 Task: In the Contact  CarterEllie@iko.com, Create email and send with subject: 'We're Thrilled to Welcome You ', and with mail content 'Greetings,_x000D_
We're thrilled to introduce you to an exciting opportunity that will transform your industry. Get ready for a journey of innovation and success!_x000D_
Warm Regards', attach the document: Proposal.doc and insert image: visitingcard.jpg. Below Warm Regards, write Linkedin and insert the URL: 'in.linkedin.com'. Mark checkbox to create task to follow up : In 3 business days . Logged in from softage.1@softage.net
Action: Mouse moved to (91, 62)
Screenshot: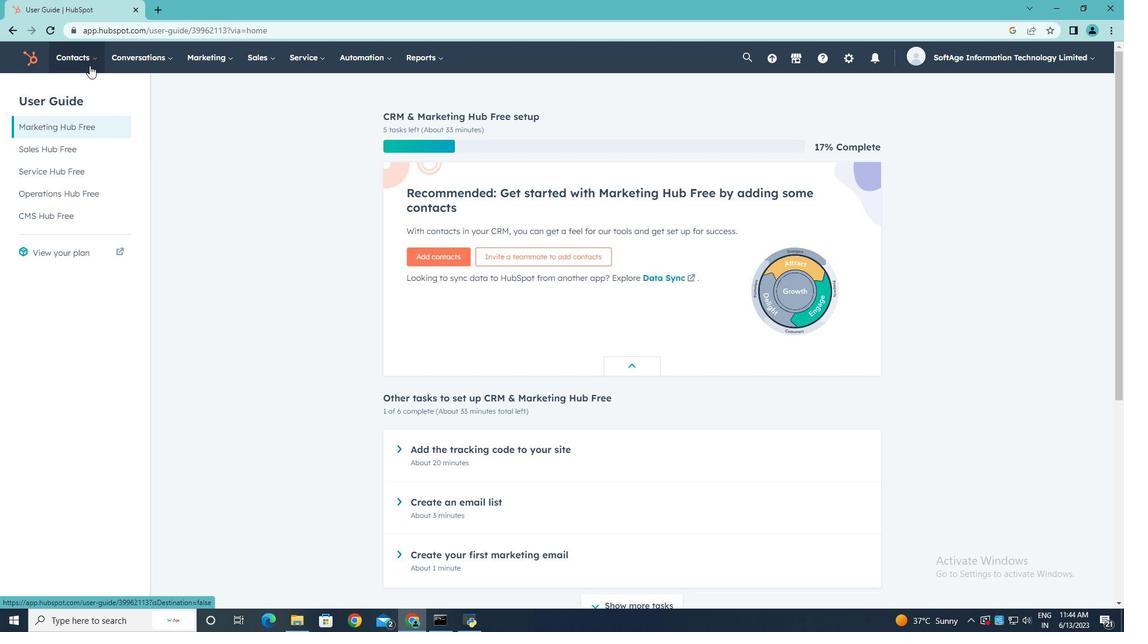 
Action: Mouse pressed left at (91, 62)
Screenshot: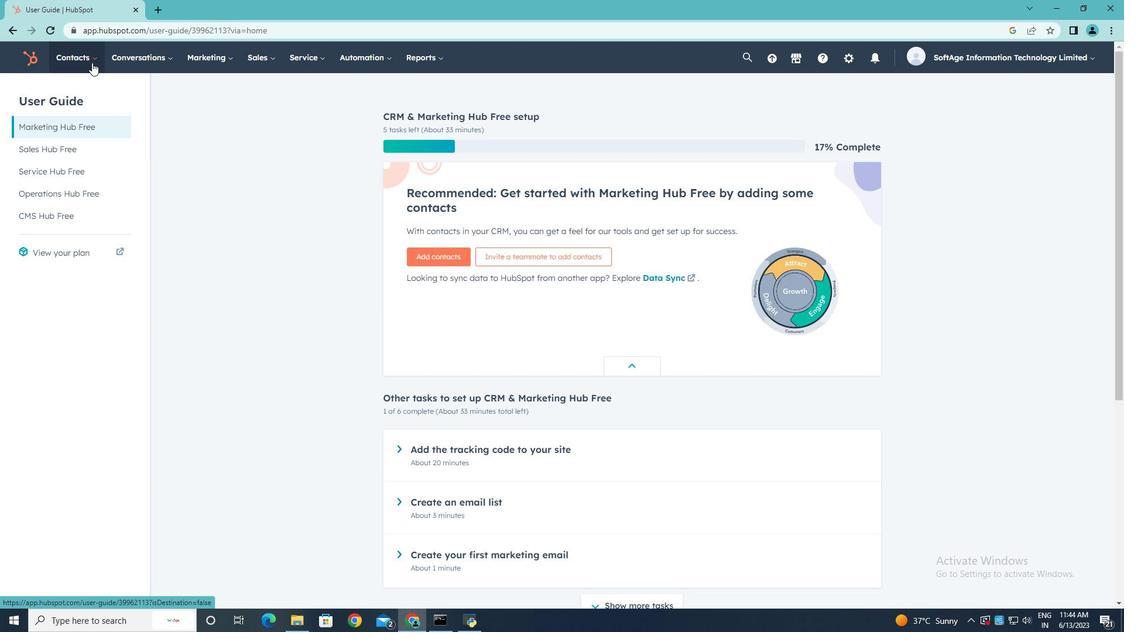 
Action: Mouse moved to (82, 95)
Screenshot: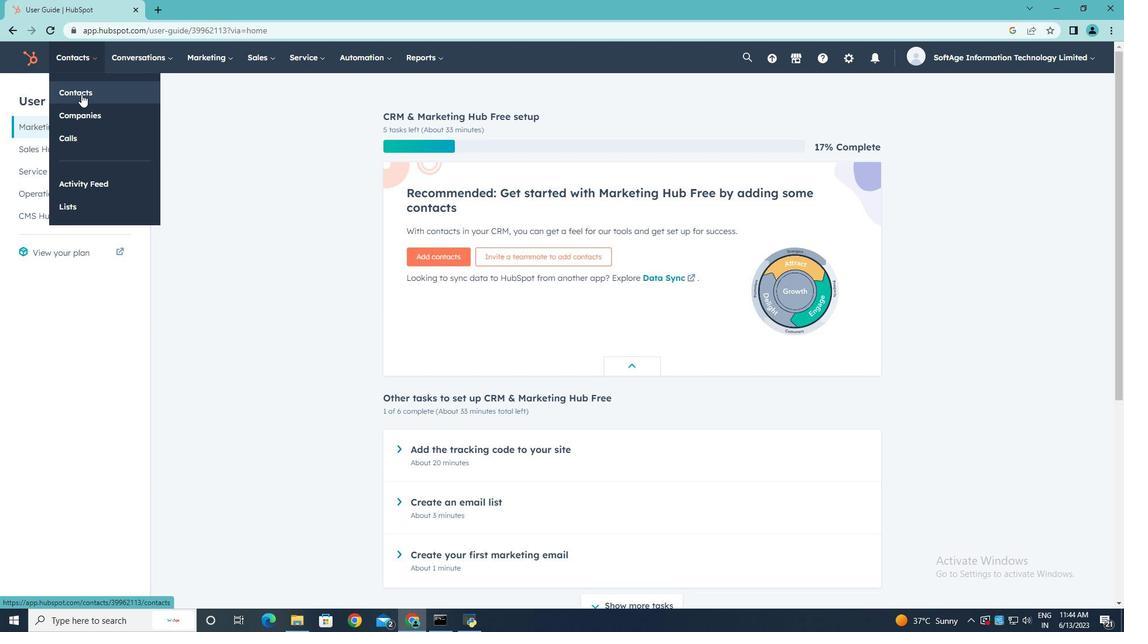 
Action: Mouse pressed left at (82, 95)
Screenshot: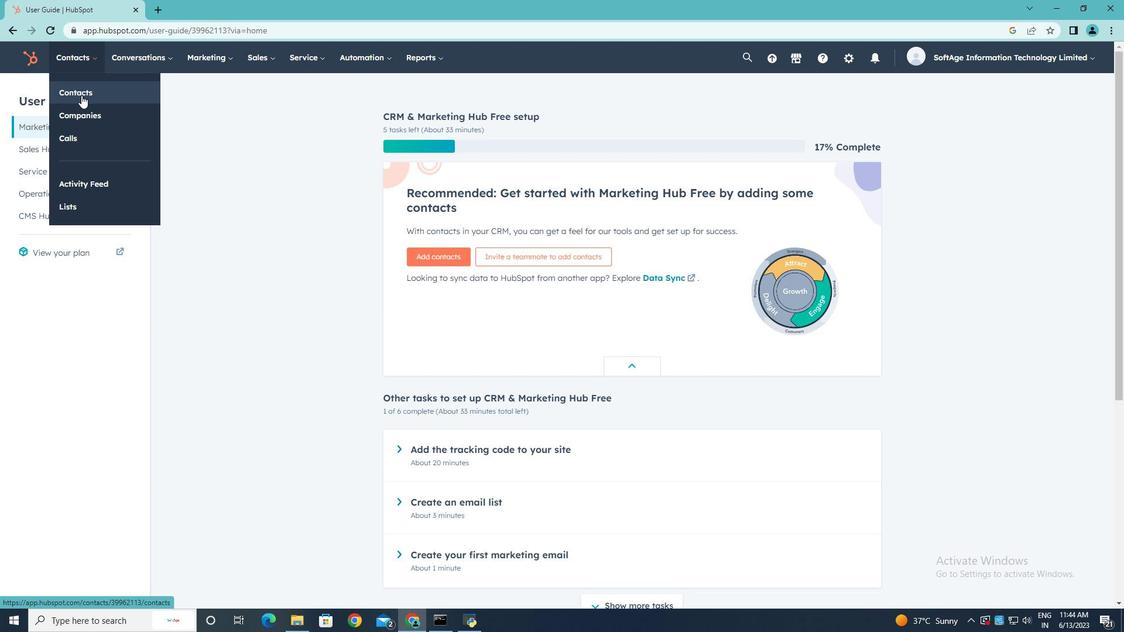 
Action: Mouse moved to (87, 192)
Screenshot: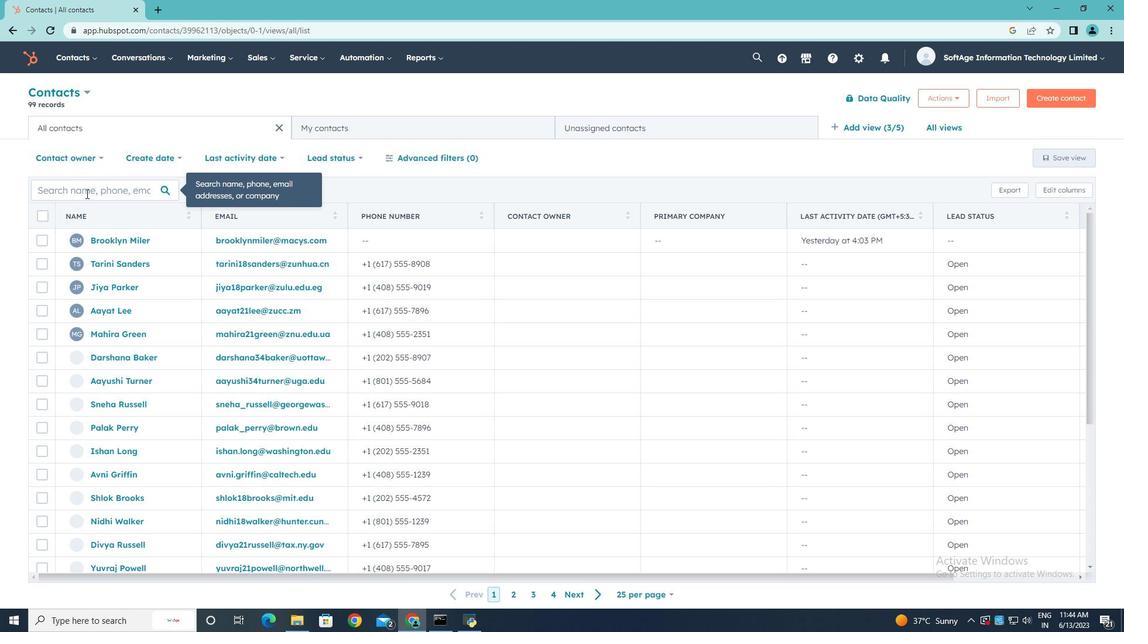 
Action: Mouse pressed left at (87, 192)
Screenshot: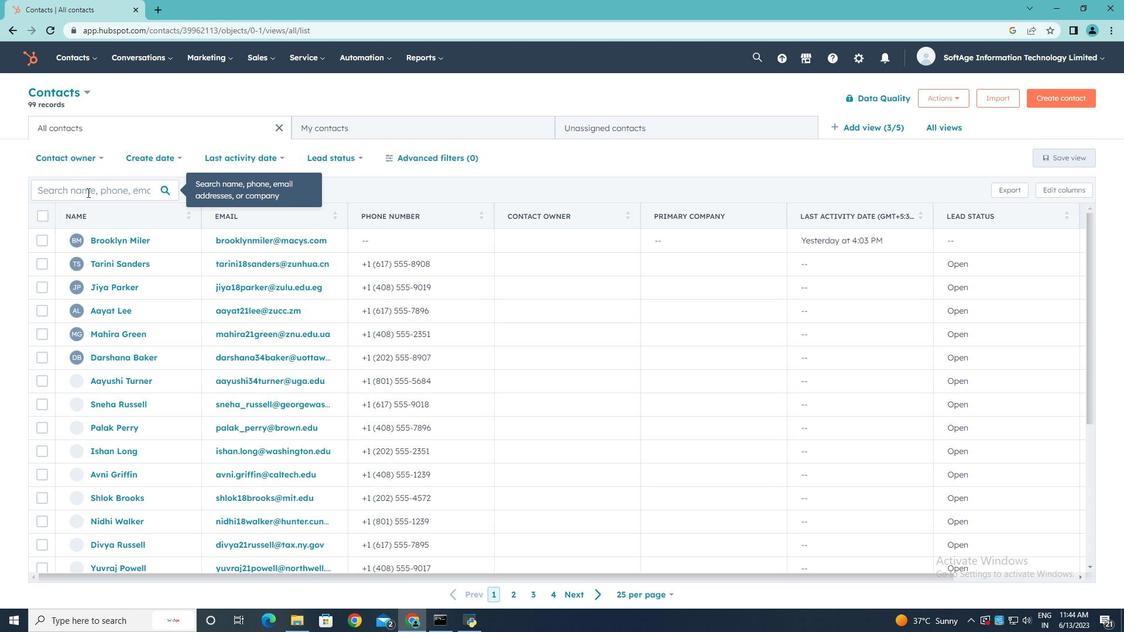 
Action: Key pressed <Key.shift>Cat<Key.backspace>rter<Key.shift><Key.shift><Key.shift><Key.shift><Key.shift>Ellie<Key.shift>@iko.com
Screenshot: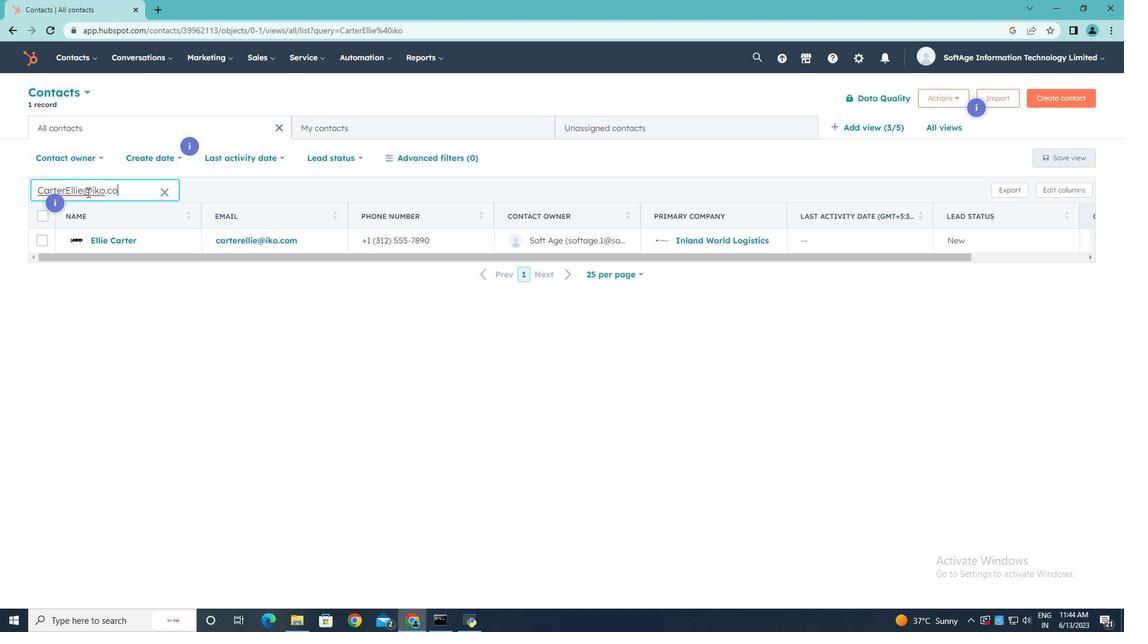 
Action: Mouse moved to (108, 239)
Screenshot: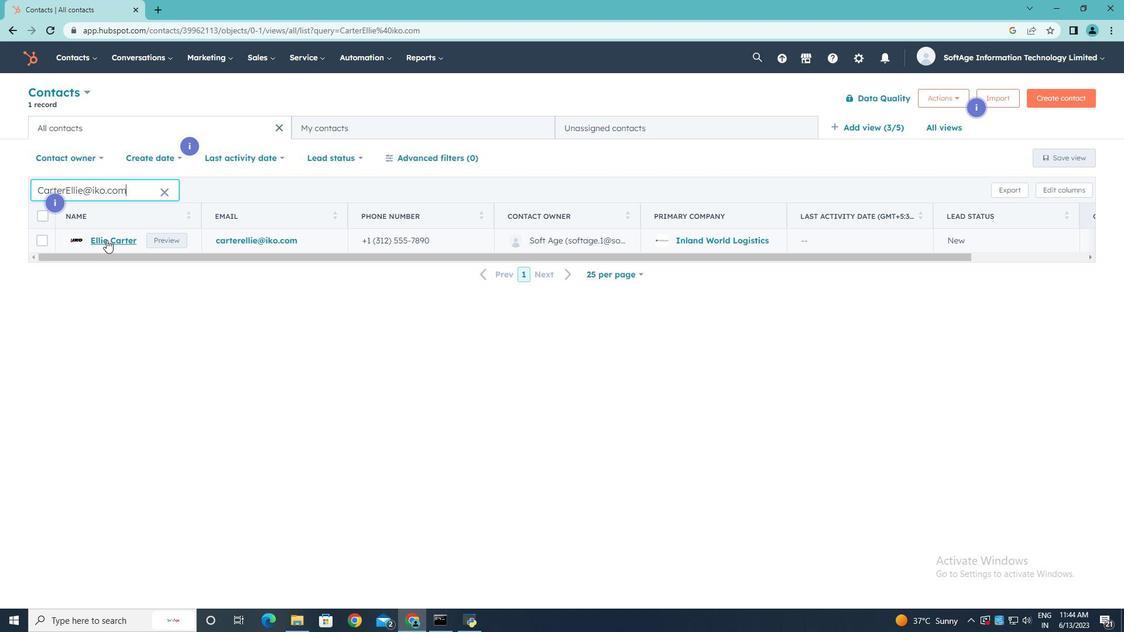 
Action: Mouse pressed left at (108, 239)
Screenshot: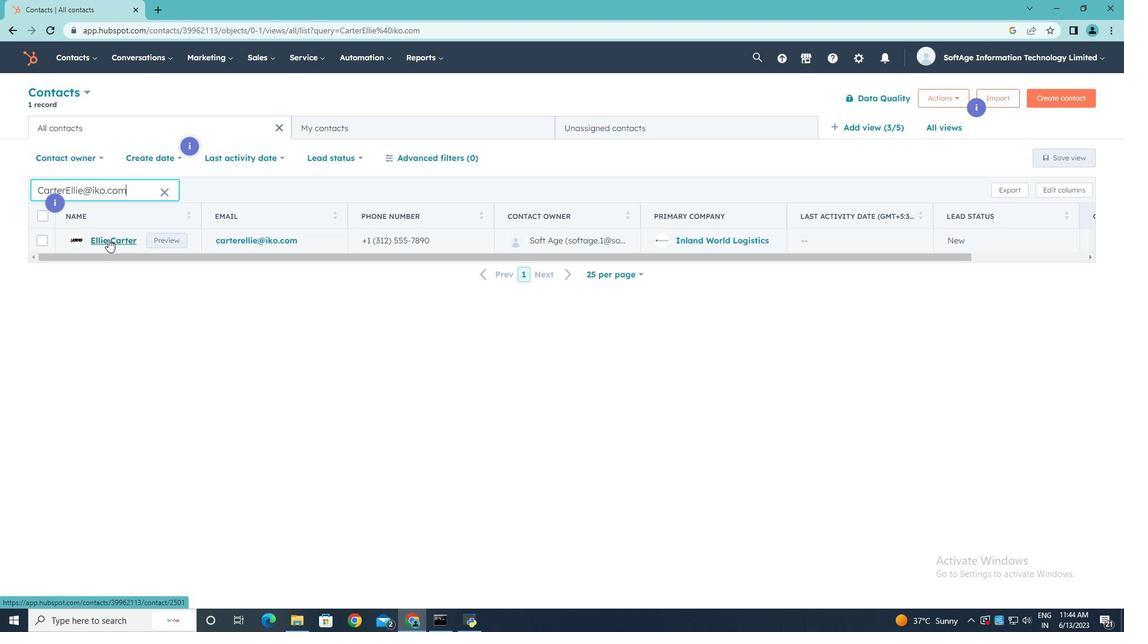 
Action: Mouse pressed left at (108, 239)
Screenshot: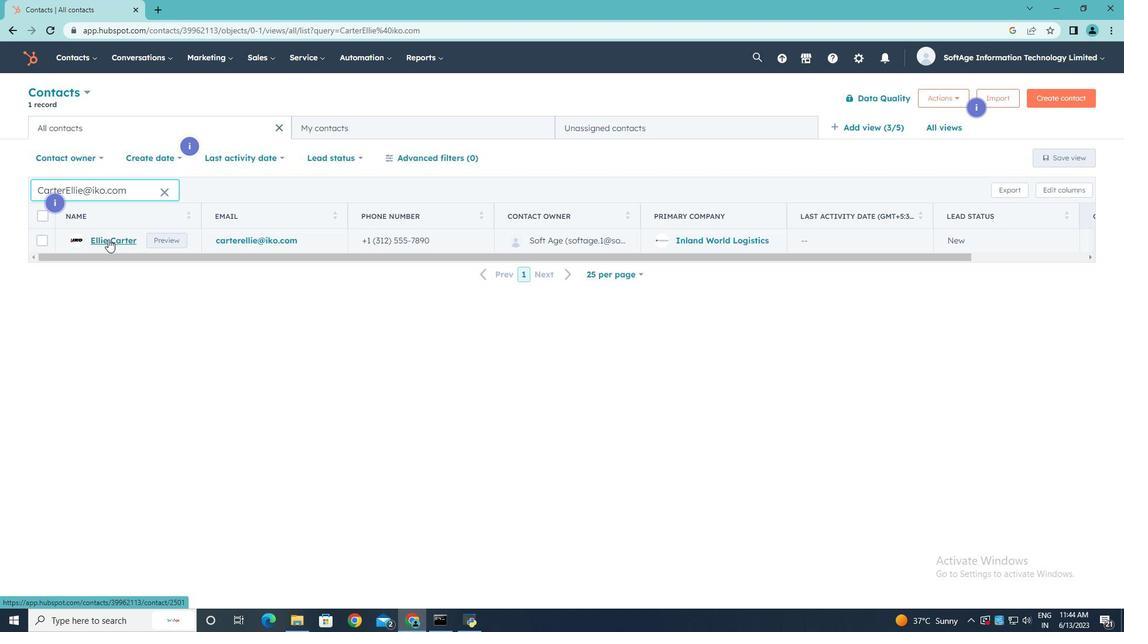 
Action: Mouse moved to (79, 195)
Screenshot: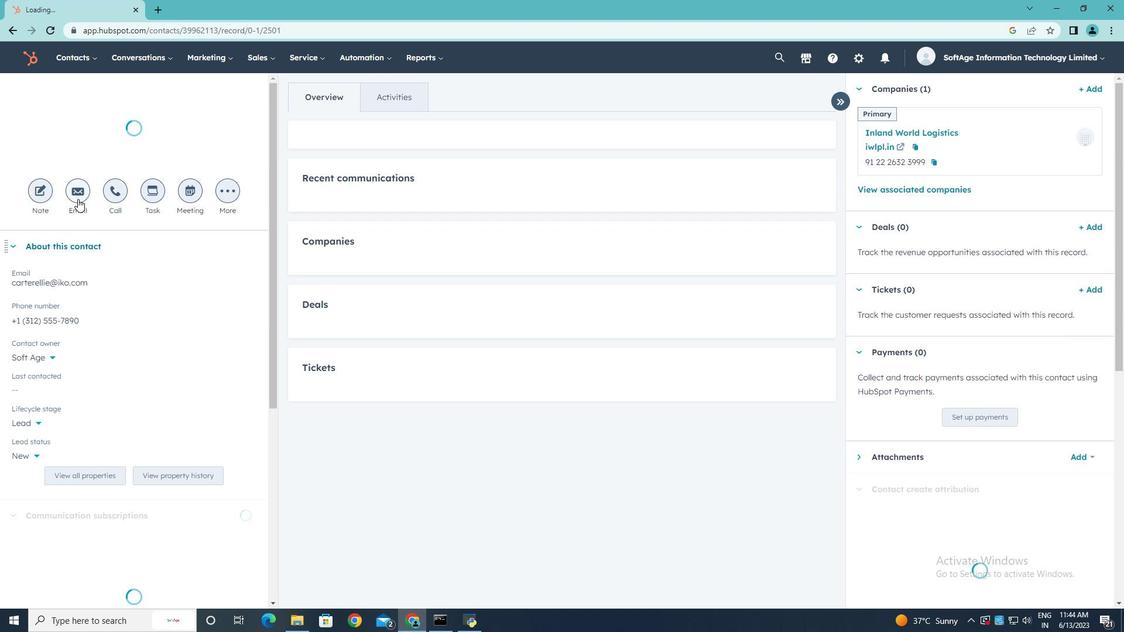 
Action: Mouse pressed left at (79, 195)
Screenshot: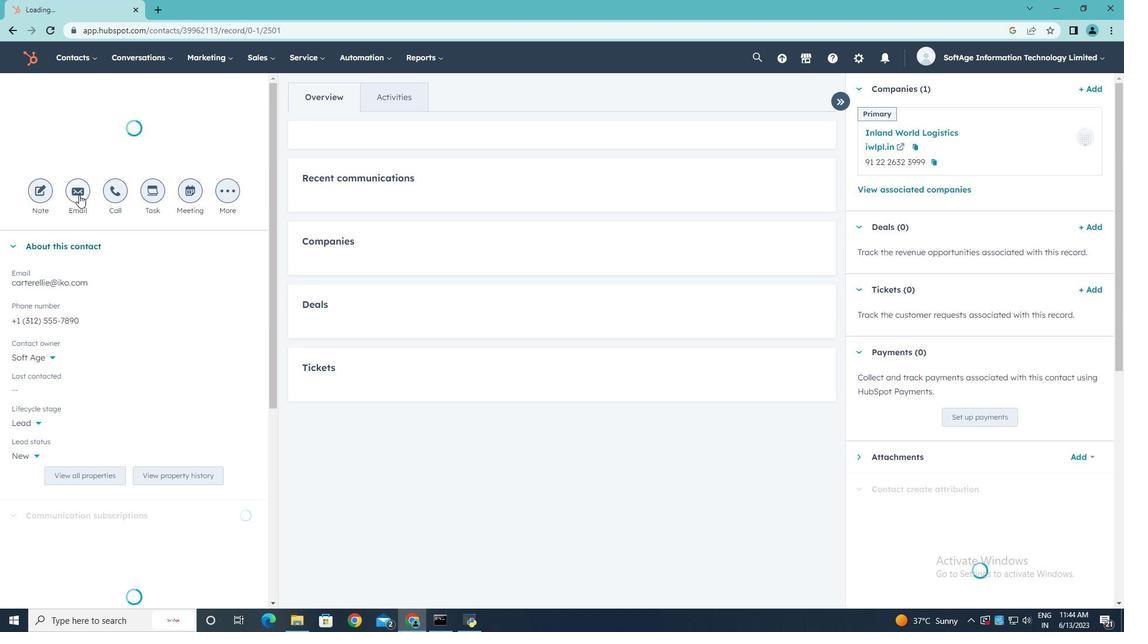 
Action: Key pressed <Key.shift>We're<Key.space><Key.shift>Thrilled<Key.space><Key.shift>to<Key.space><Key.shift>Welcome<Key.space><Key.shift>You<Key.space>
Screenshot: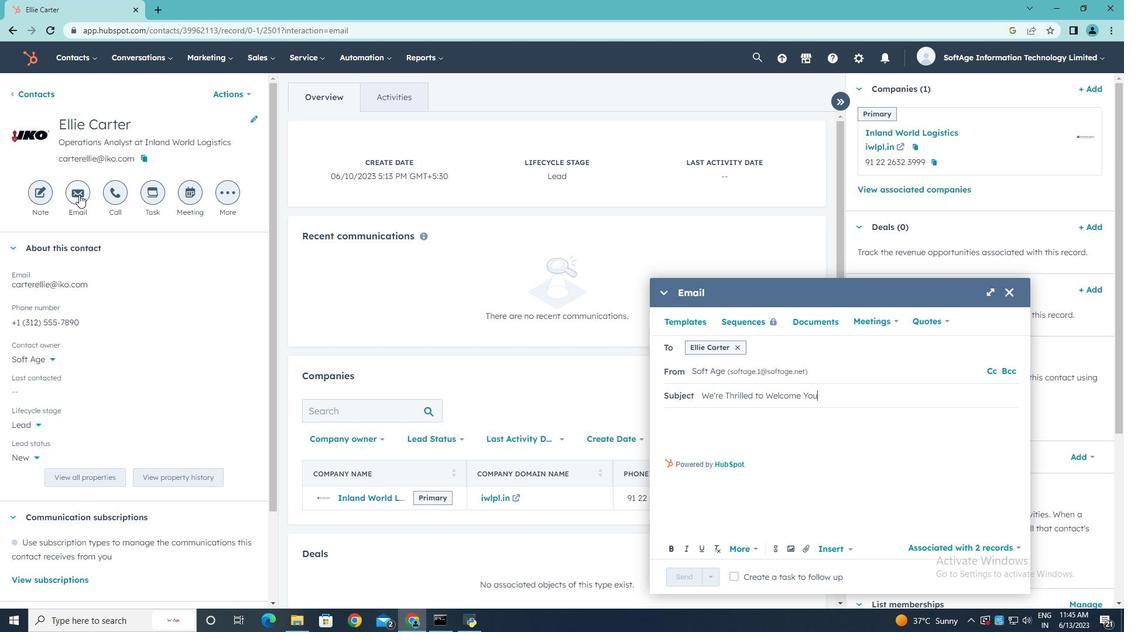 
Action: Mouse moved to (669, 418)
Screenshot: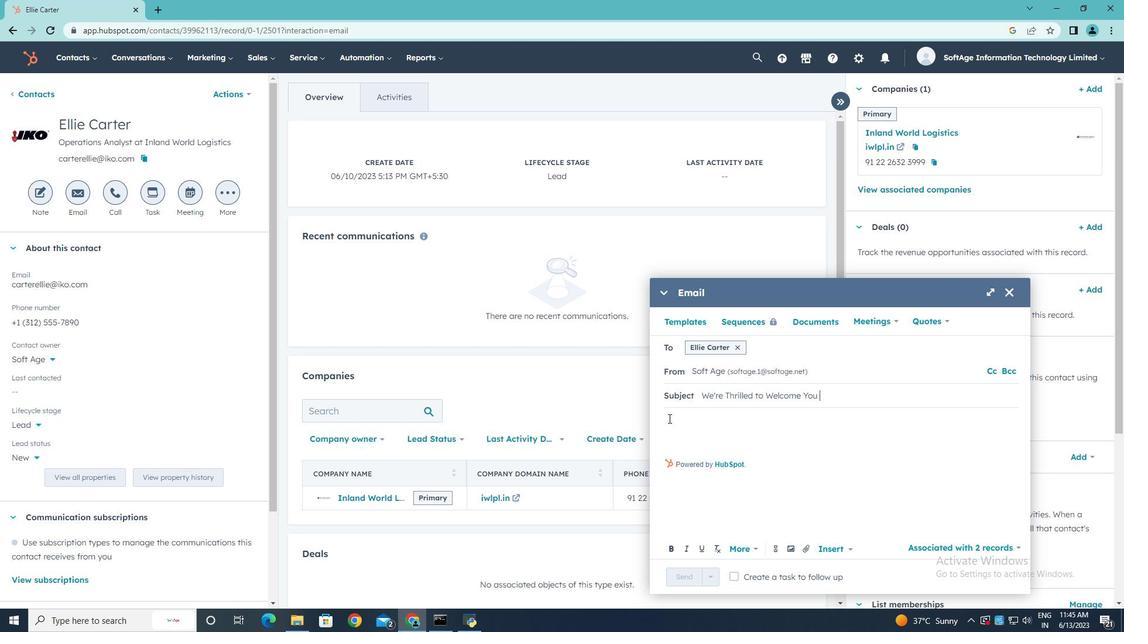 
Action: Mouse pressed left at (669, 418)
Screenshot: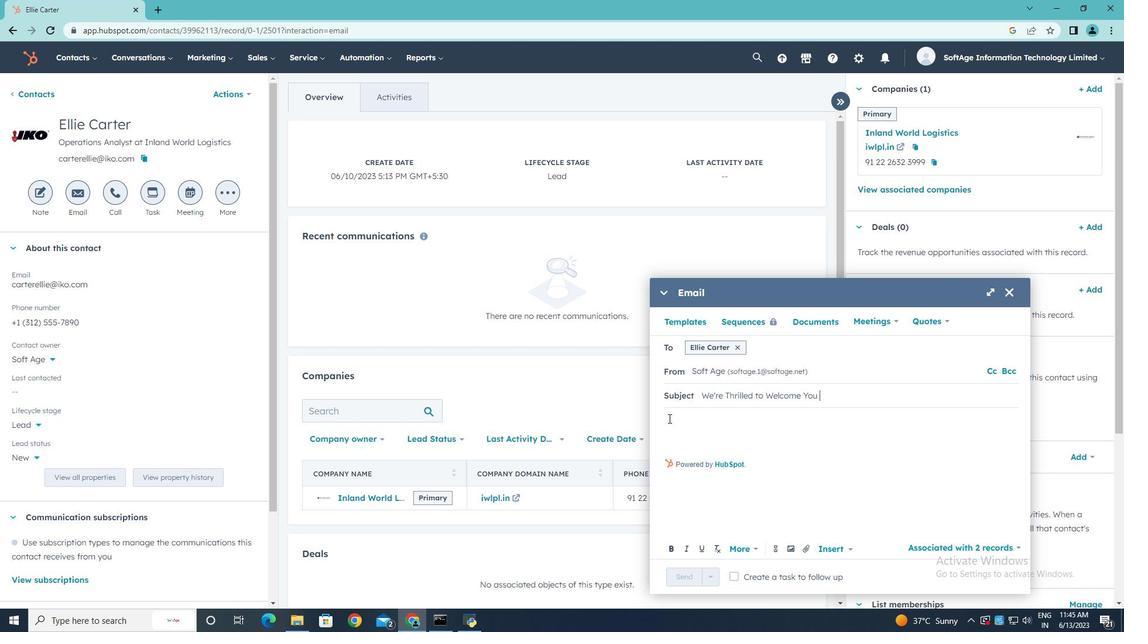 
Action: Mouse moved to (683, 348)
Screenshot: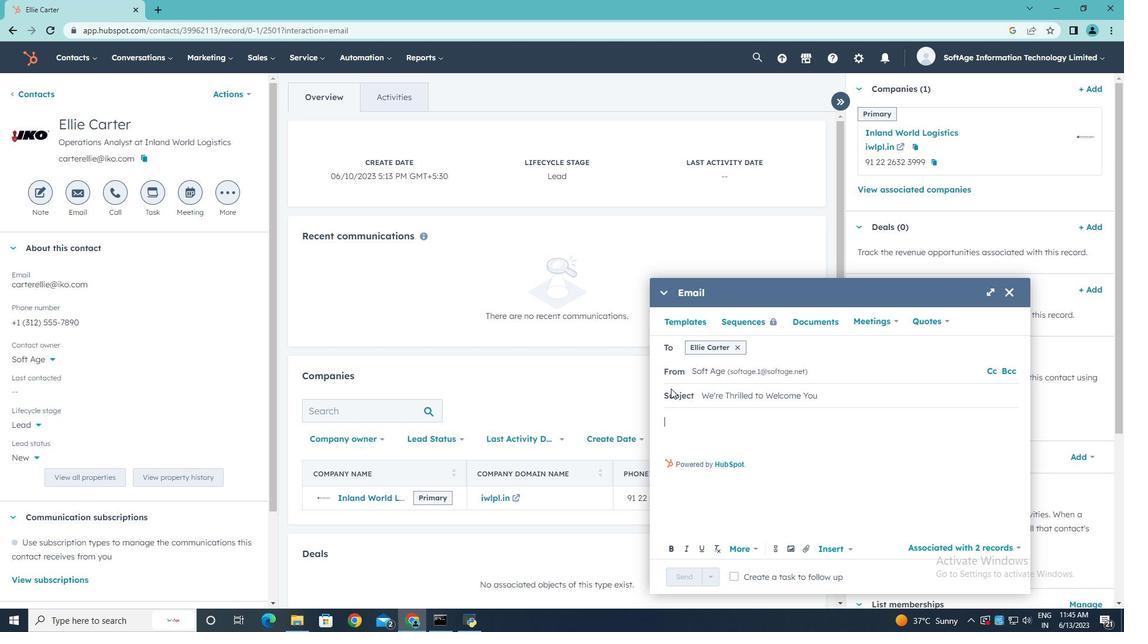 
Action: Key pressed <Key.shift><Key.shift><Key.shift><Key.shift>Greetings,
Screenshot: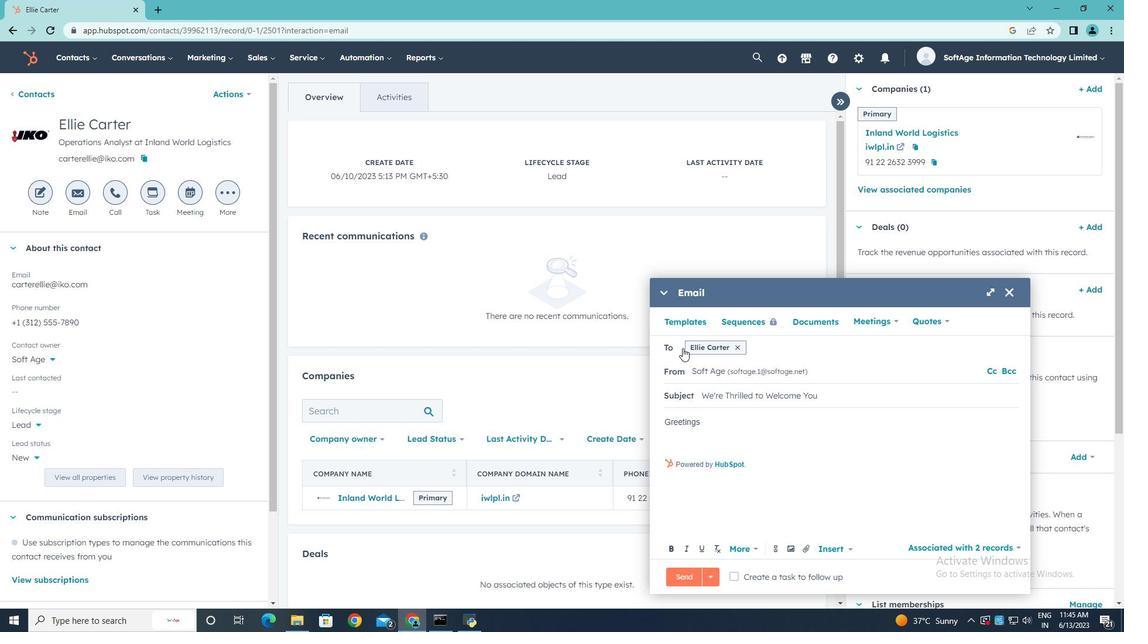 
Action: Mouse moved to (670, 435)
Screenshot: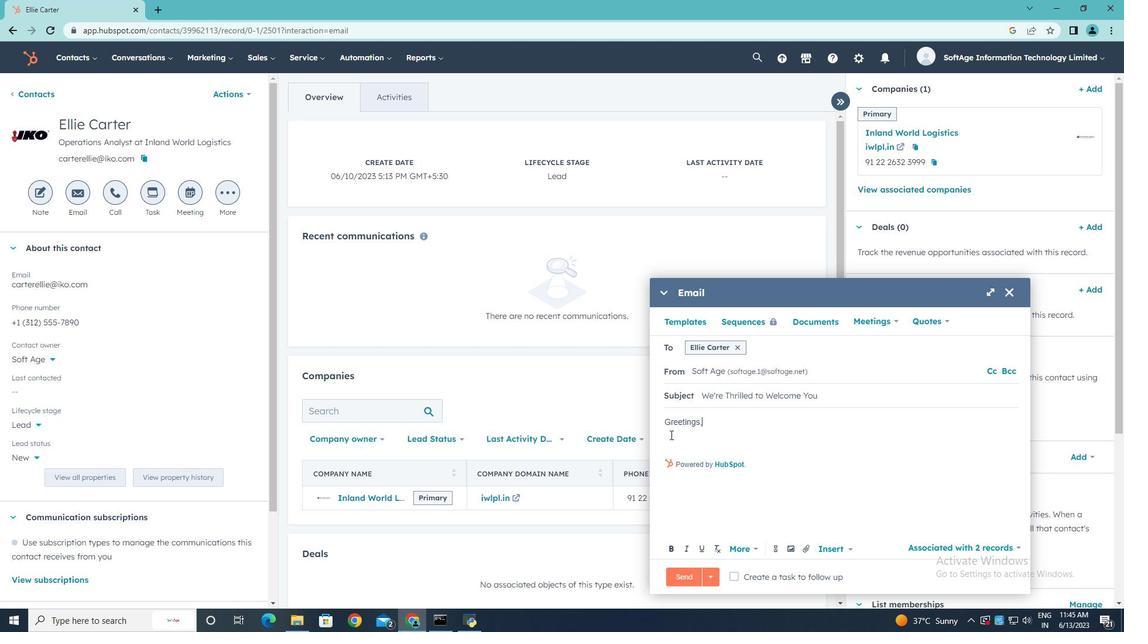 
Action: Mouse pressed left at (670, 435)
Screenshot: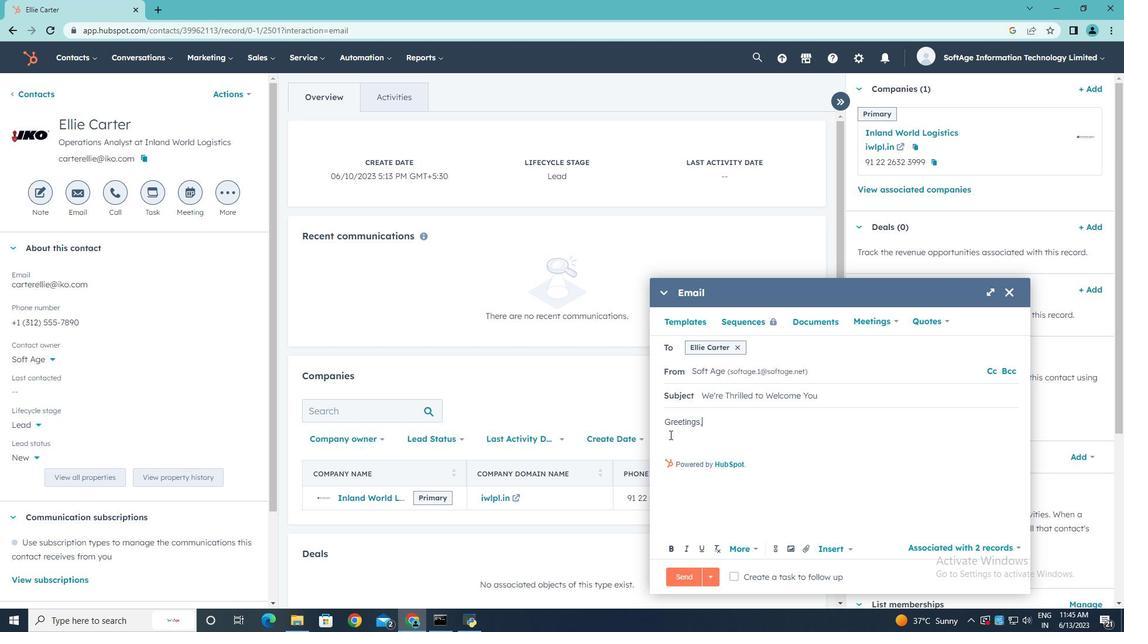 
Action: Mouse moved to (674, 405)
Screenshot: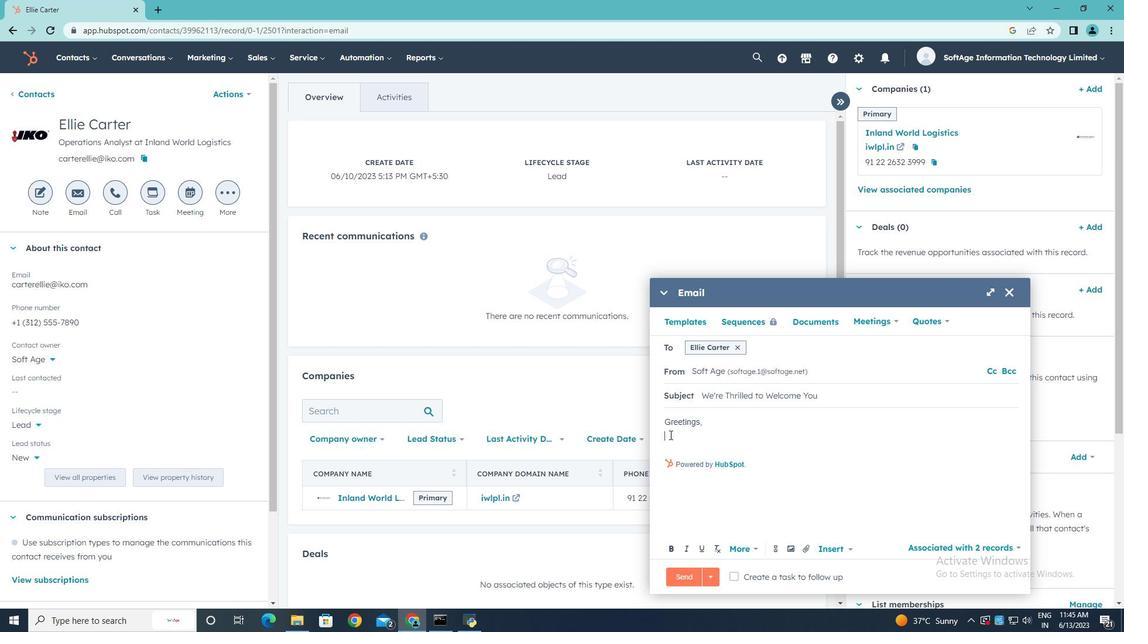 
Action: Key pressed <Key.shift>WE're<Key.space><Key.backspace><Key.backspace><Key.backspace><Key.backspace><Key.backspace>e're<Key.space><Key.shift><Key.shift><Key.shift><Key.shift><Key.shift><Key.shift><Key.shift><Key.shift>tr<Key.backspace>hrilled<Key.space>to<Key.space>introduce<Key.space>t<Key.backspace>you<Key.space>to<Key.space>an<Key.space>exciting<Key.space>opportunity<Key.space>that<Key.space>will<Key.space>transform<Key.space>your<Key.space>industry.<Key.space><Key.shift>Get<Key.space>ready<Key.space>for<Key.space>a<Key.space>journey<Key.space>of<Key.space>innovation<Key.space>and<Key.space>success<Key.shift>!
Screenshot: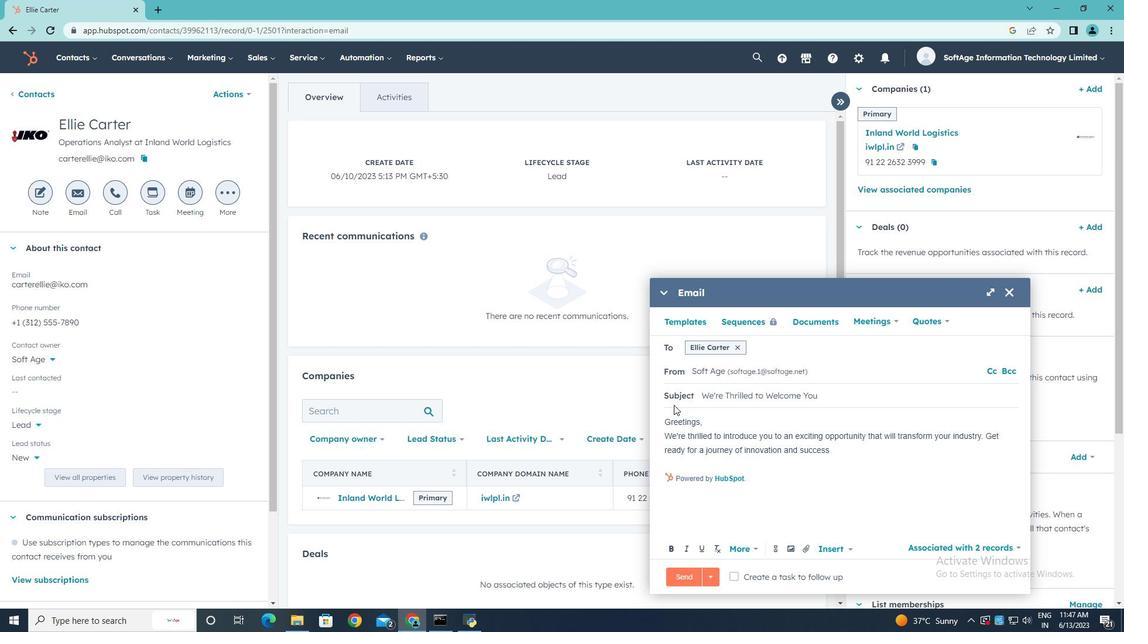 
Action: Mouse moved to (684, 465)
Screenshot: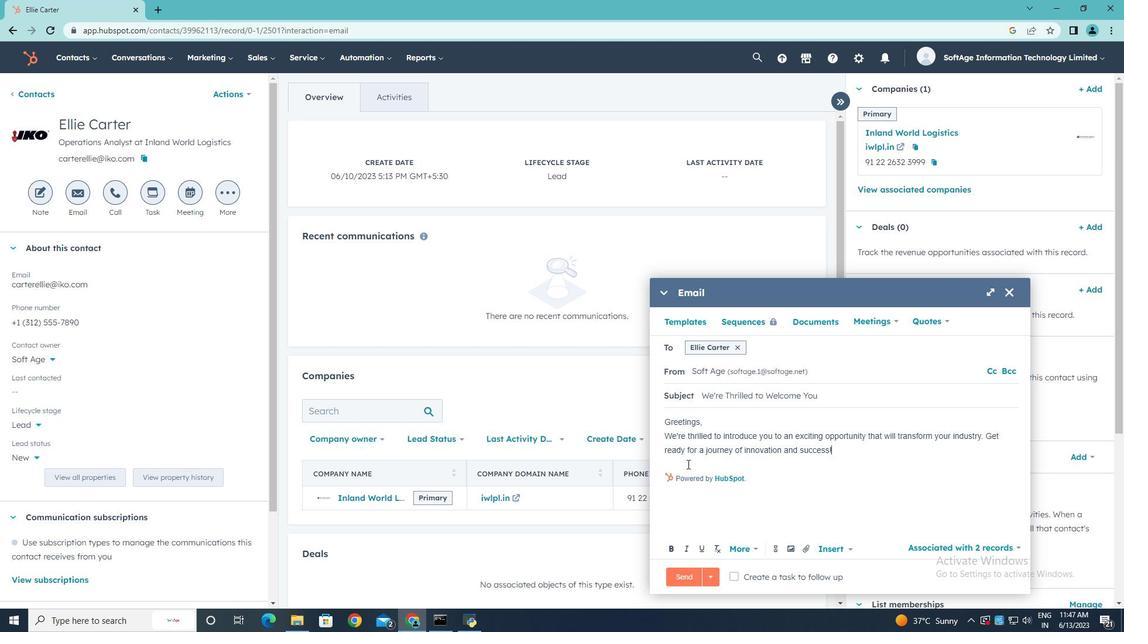 
Action: Mouse pressed left at (684, 465)
Screenshot: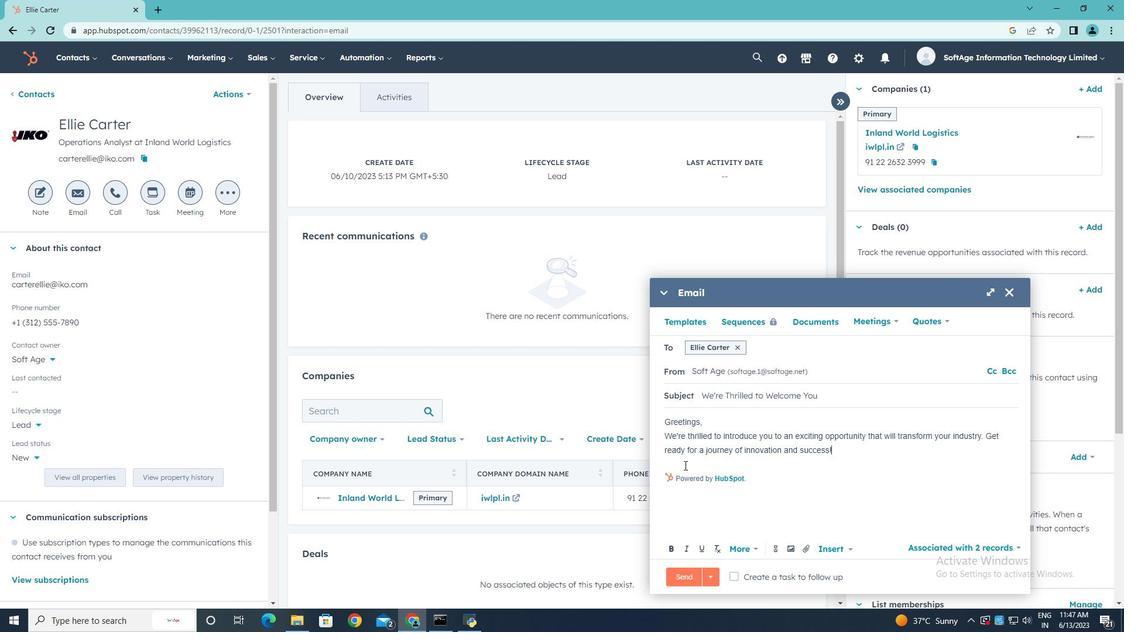 
Action: Key pressed <Key.enter><Key.shift>Warm<Key.space><Key.shift><Key.shift><Key.shift>Regards
Screenshot: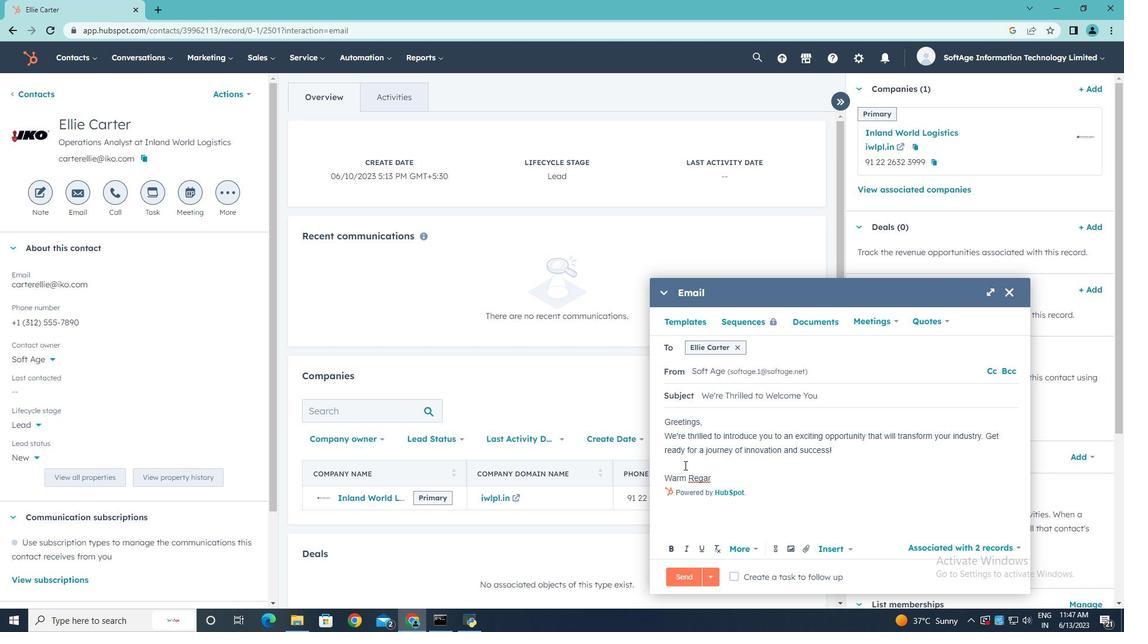 
Action: Mouse moved to (810, 547)
Screenshot: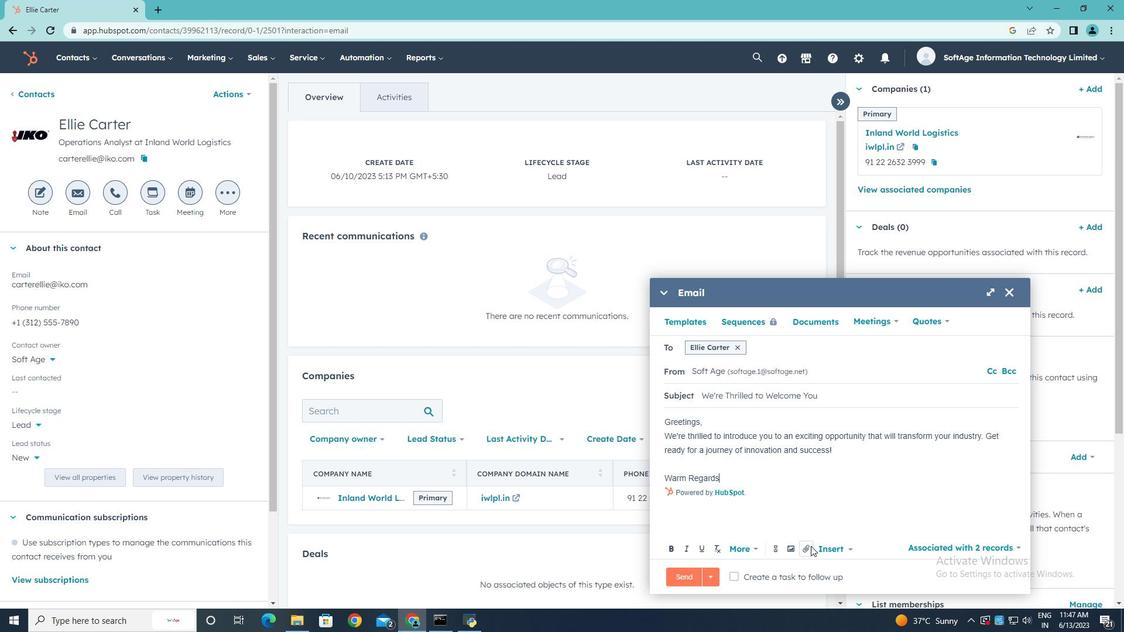 
Action: Mouse pressed left at (810, 547)
Screenshot: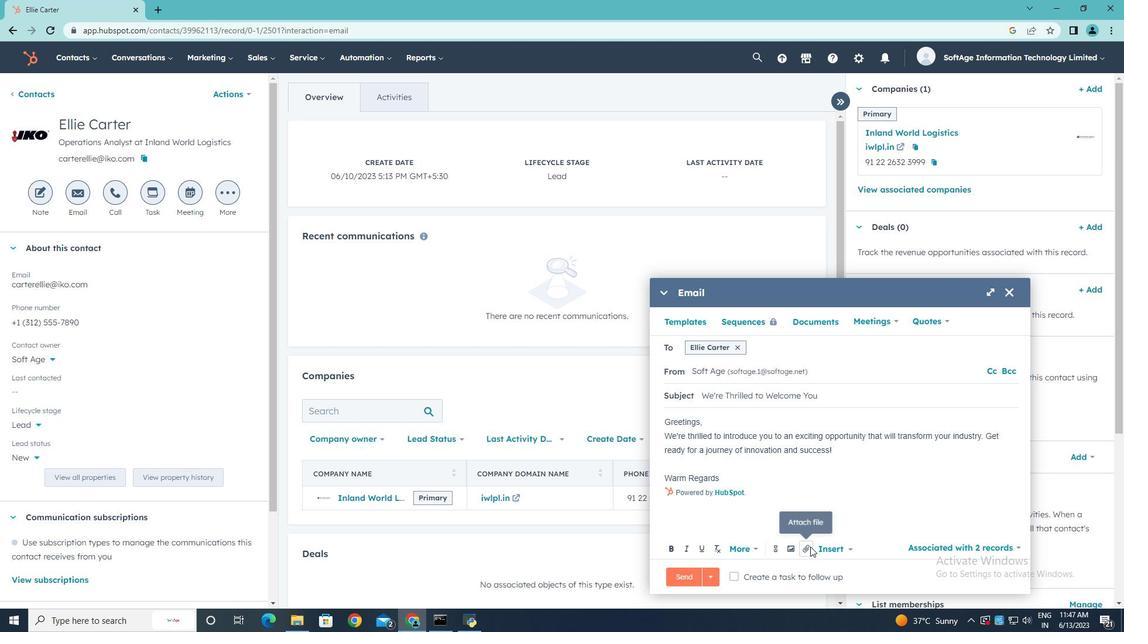 
Action: Mouse moved to (844, 517)
Screenshot: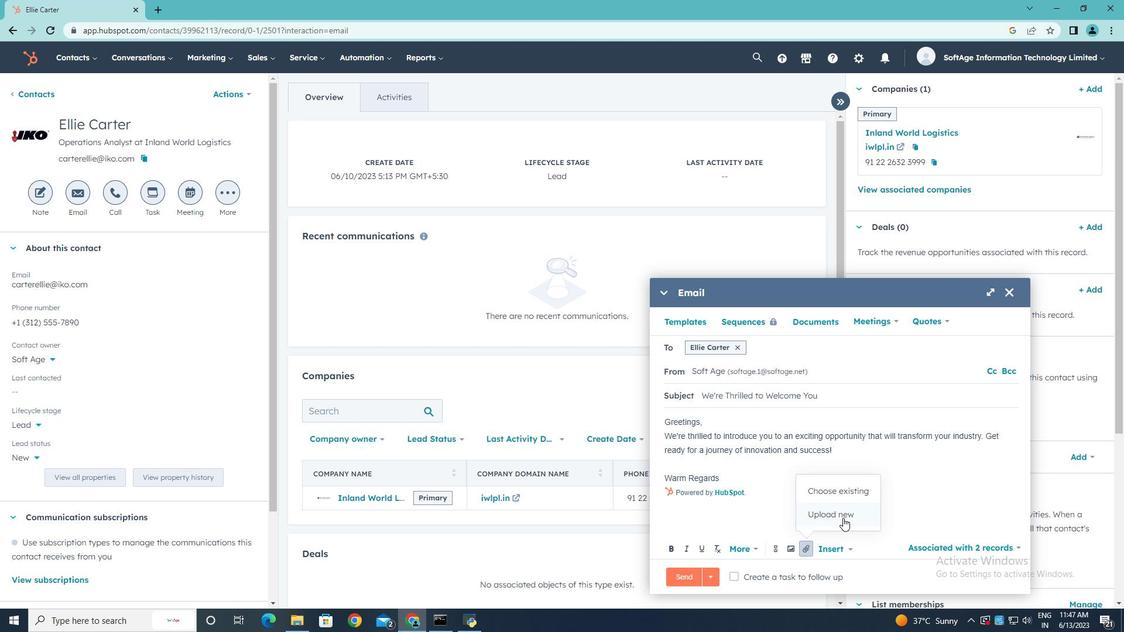 
Action: Mouse pressed left at (844, 517)
Screenshot: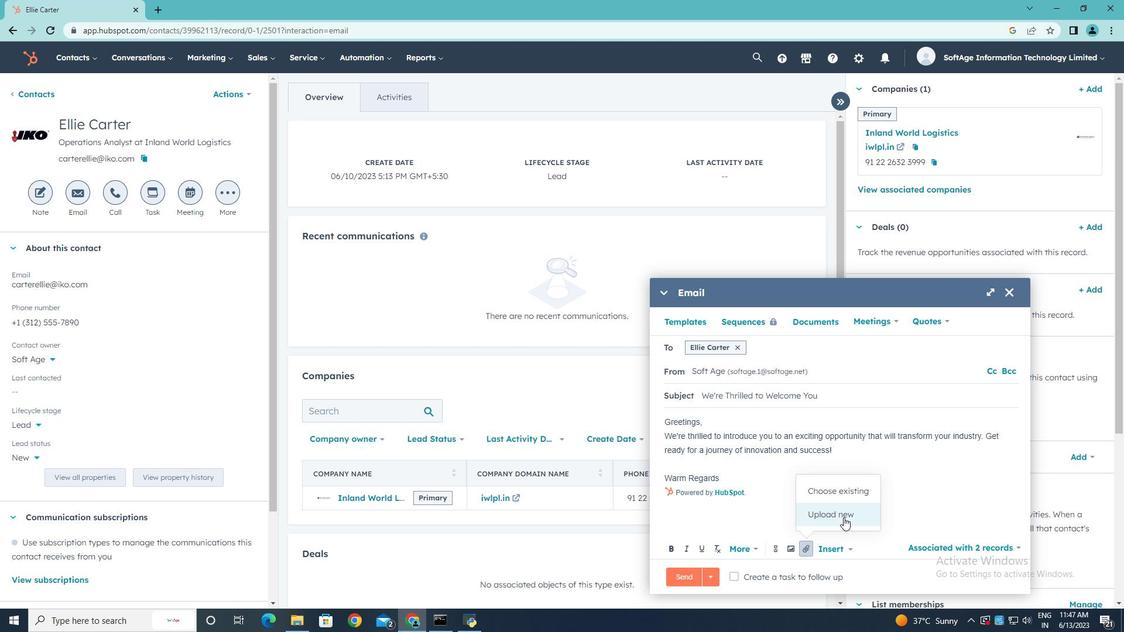 
Action: Mouse moved to (214, 118)
Screenshot: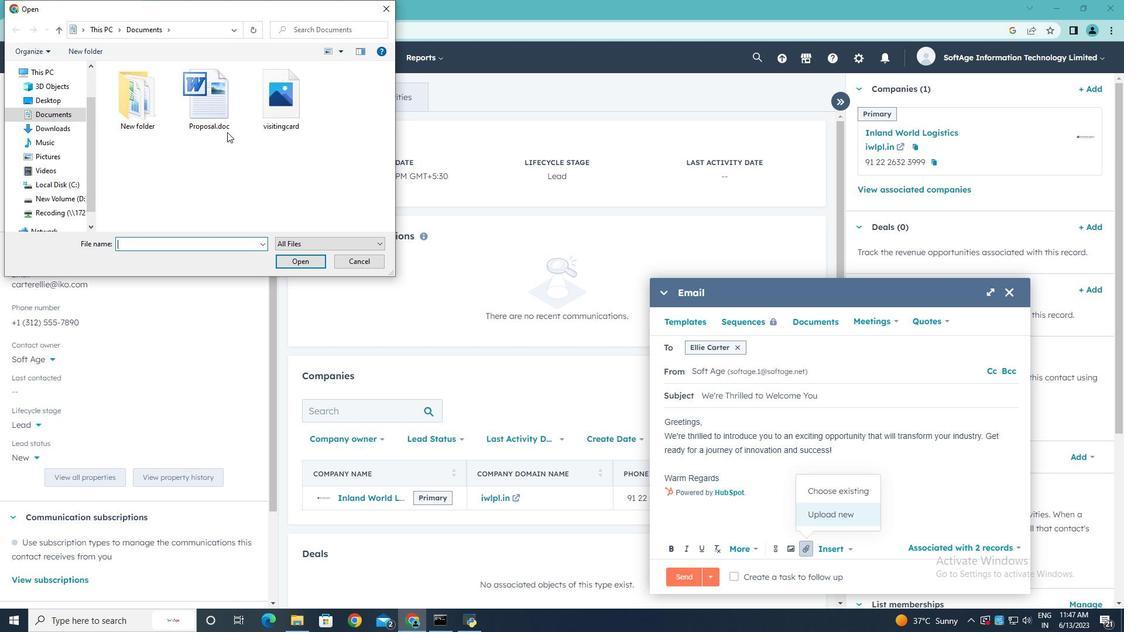 
Action: Mouse pressed left at (214, 118)
Screenshot: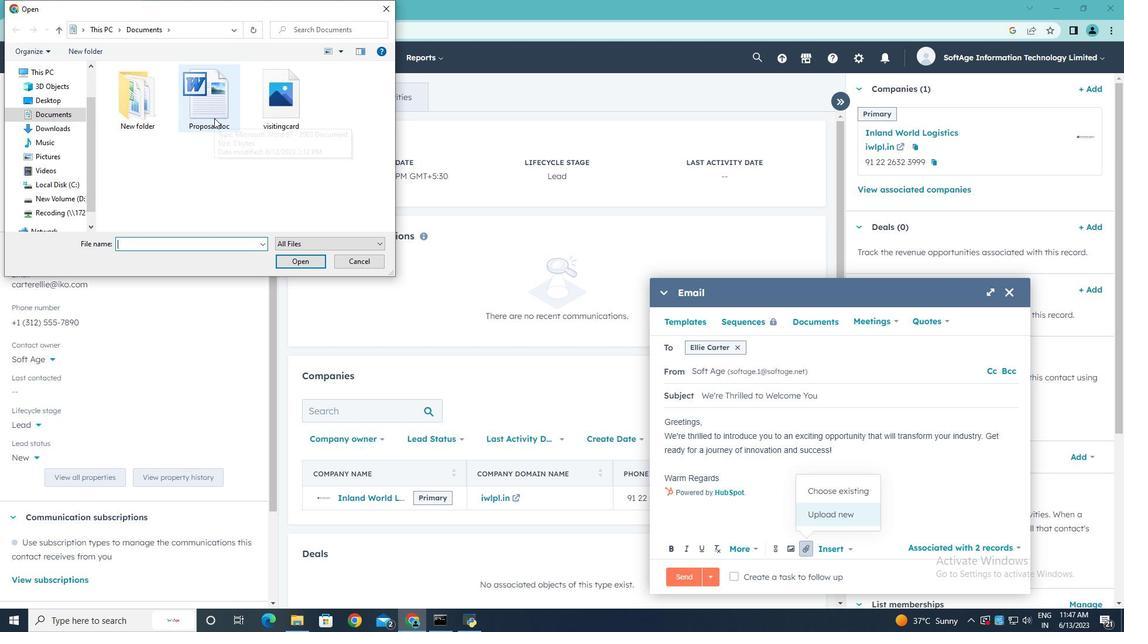 
Action: Mouse moved to (294, 261)
Screenshot: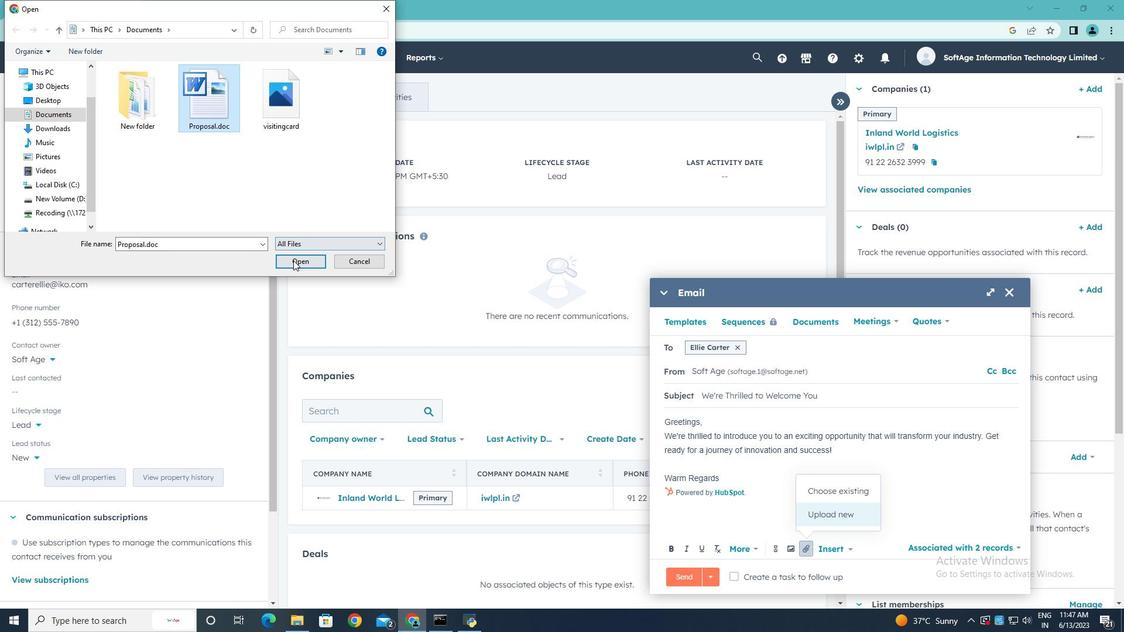 
Action: Mouse pressed left at (294, 261)
Screenshot: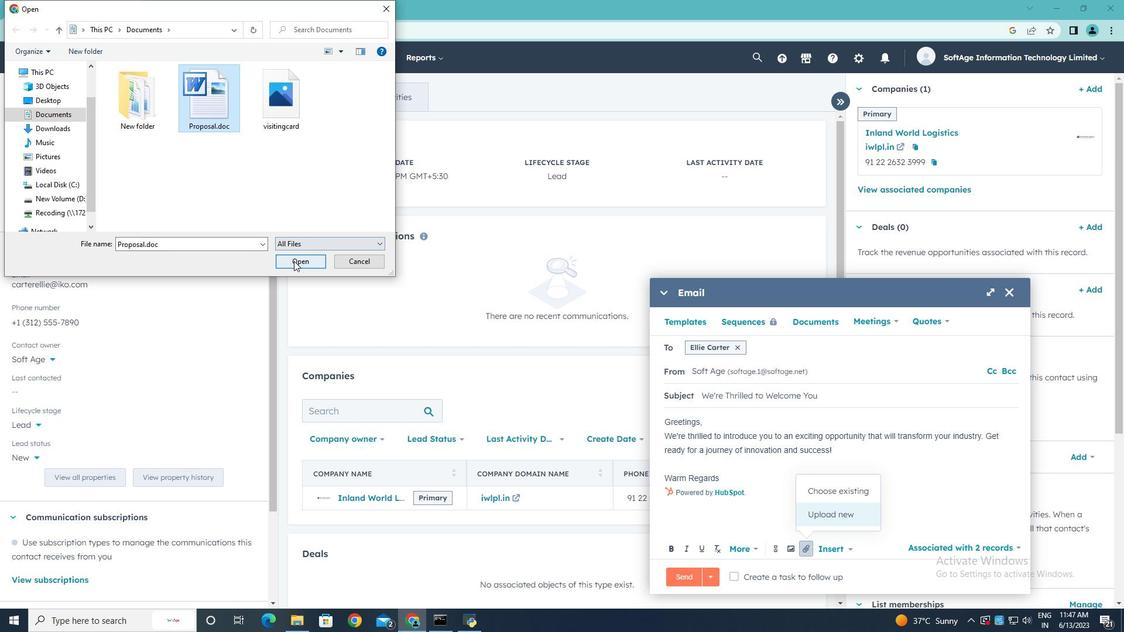 
Action: Mouse moved to (807, 520)
Screenshot: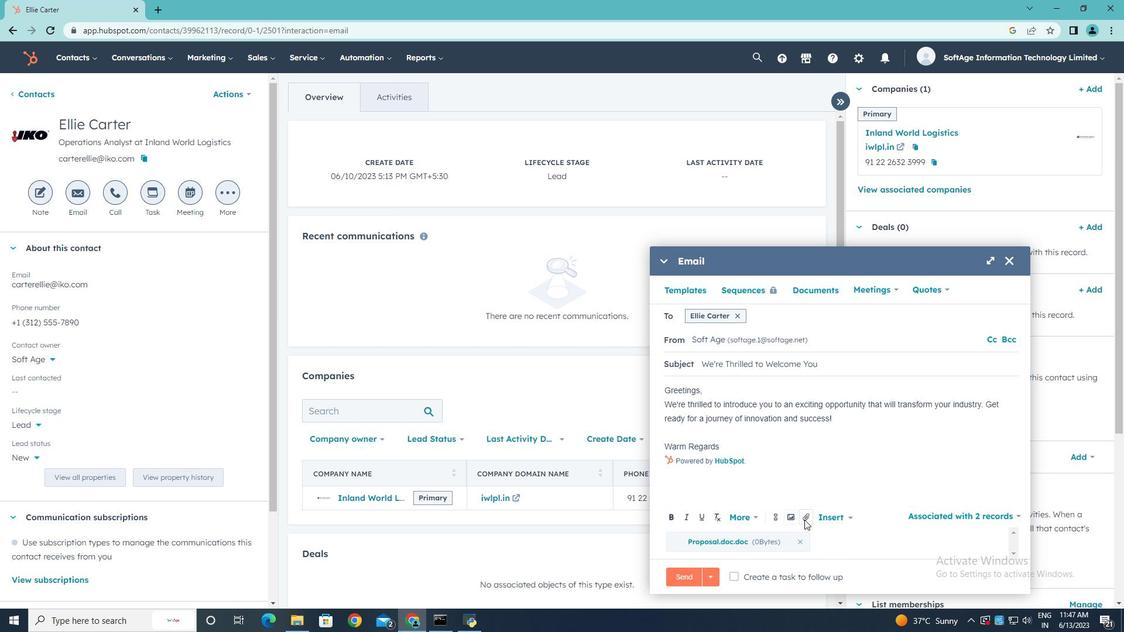 
Action: Mouse pressed left at (807, 520)
Screenshot: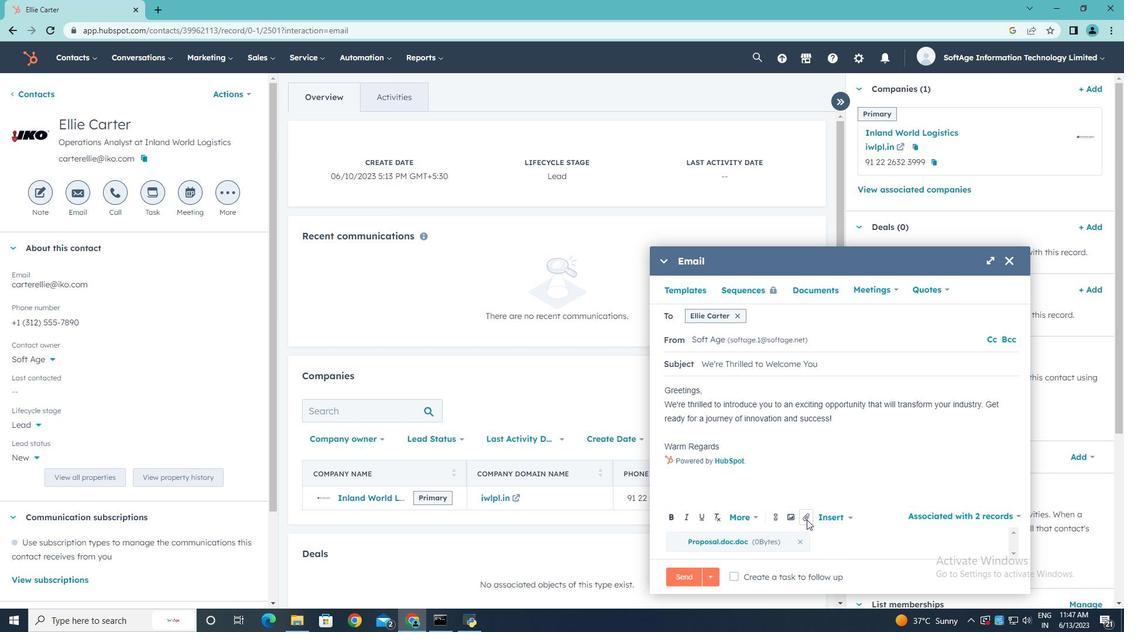 
Action: Mouse moved to (827, 486)
Screenshot: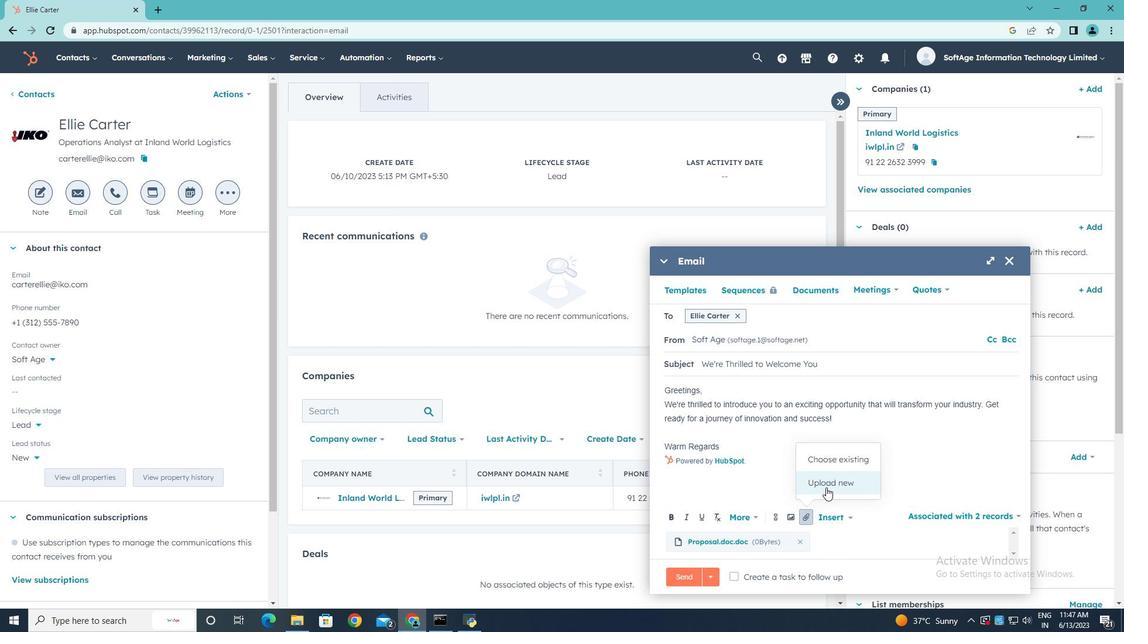 
Action: Mouse pressed left at (827, 486)
Screenshot: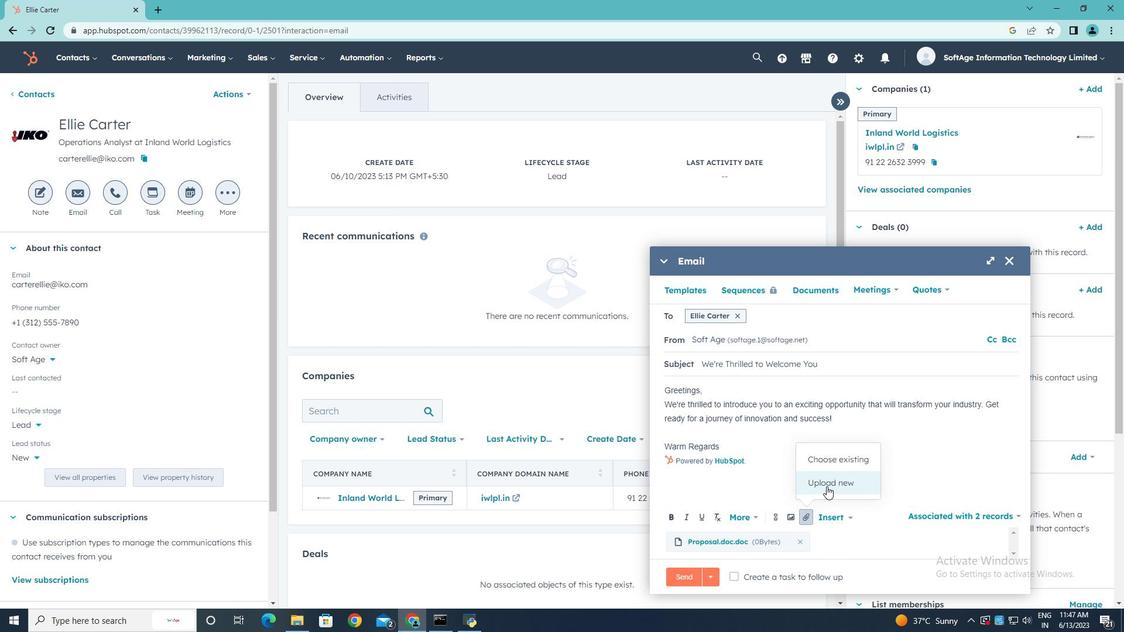 
Action: Mouse moved to (288, 110)
Screenshot: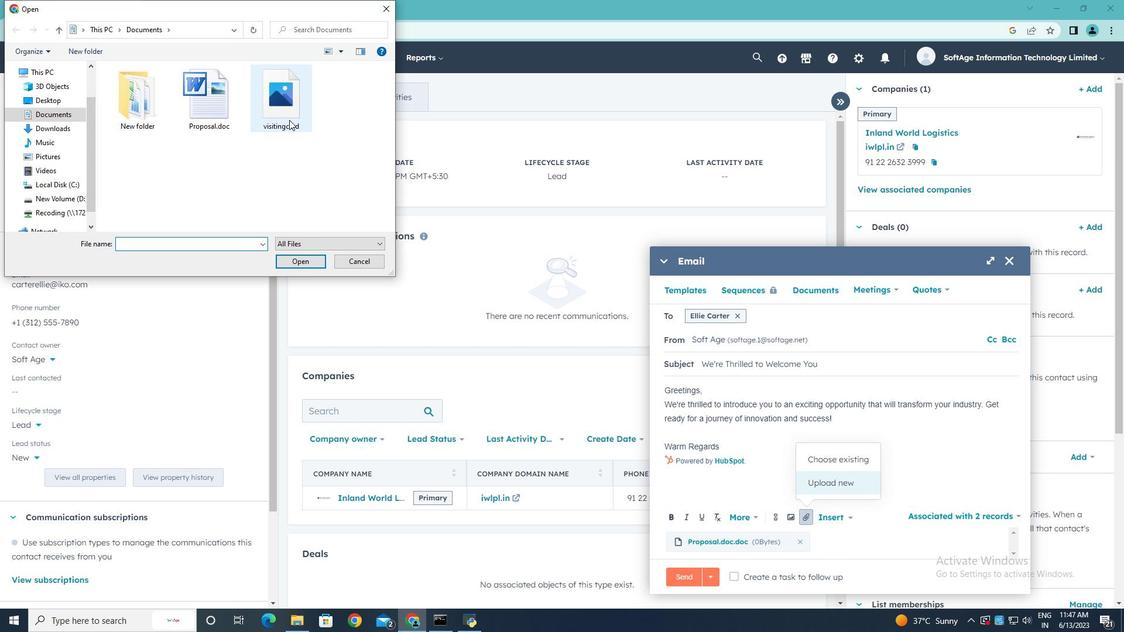 
Action: Mouse pressed left at (288, 110)
Screenshot: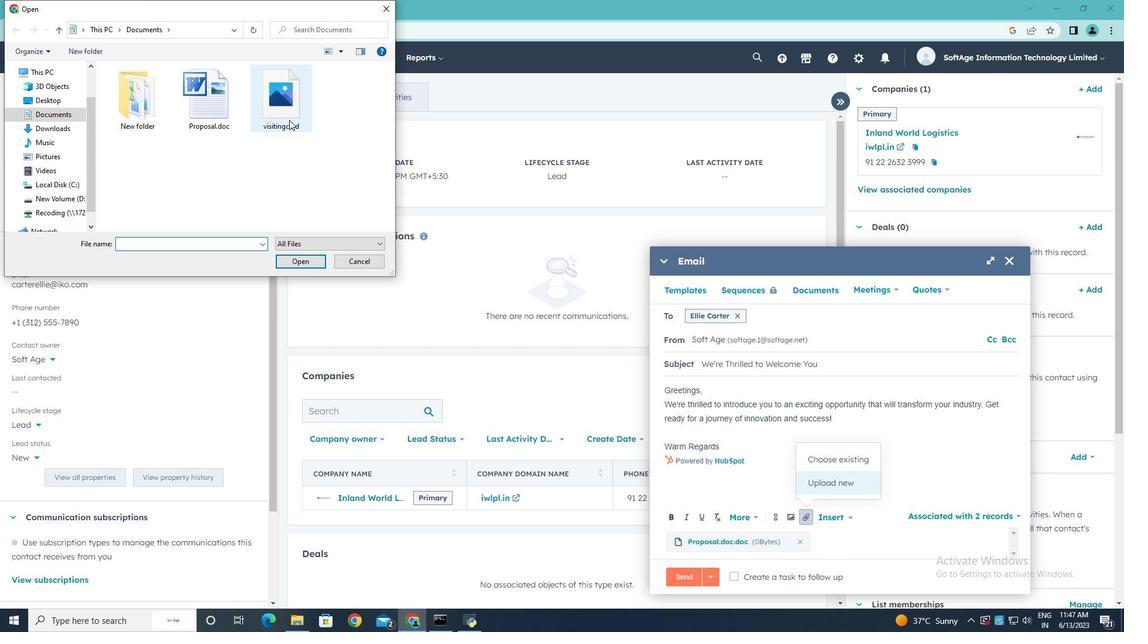 
Action: Mouse moved to (311, 266)
Screenshot: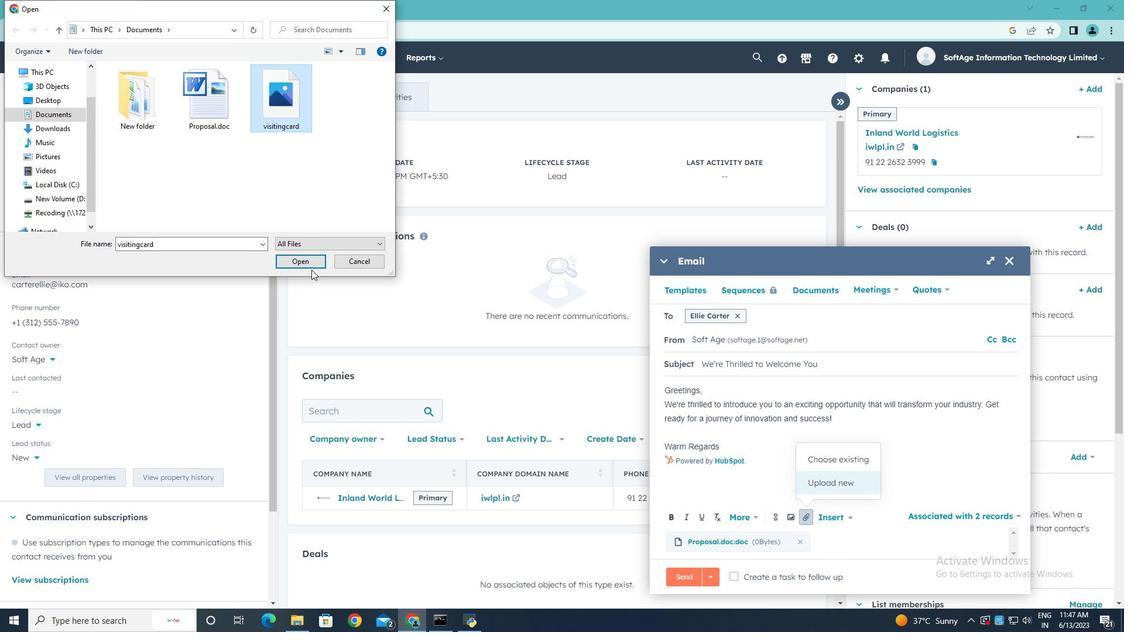 
Action: Mouse pressed left at (311, 266)
Screenshot: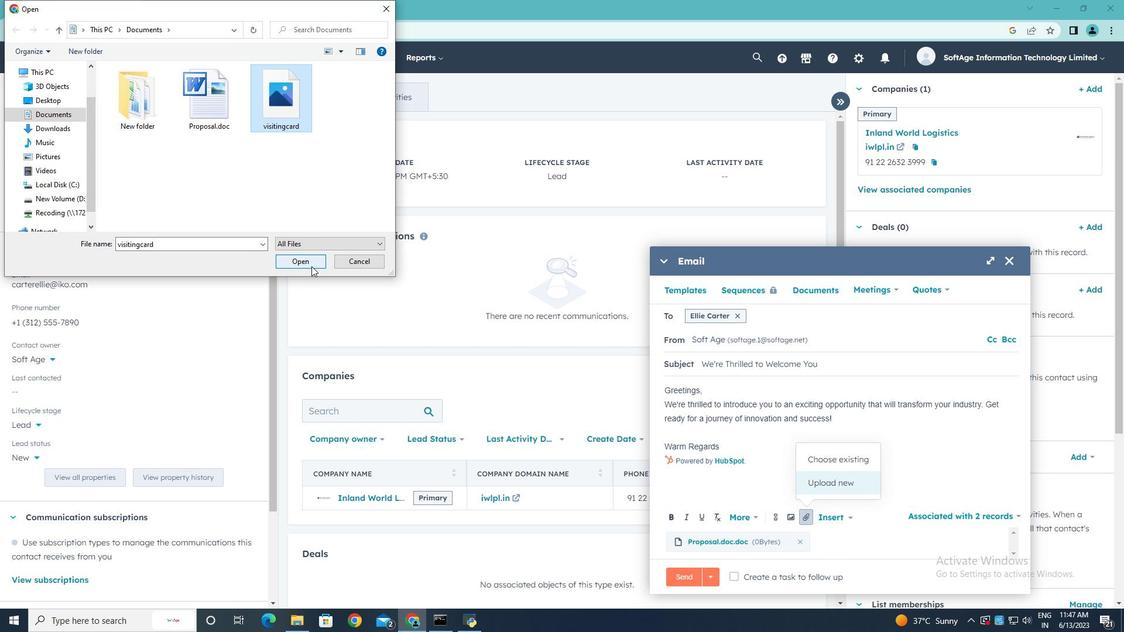 
Action: Mouse moved to (726, 447)
Screenshot: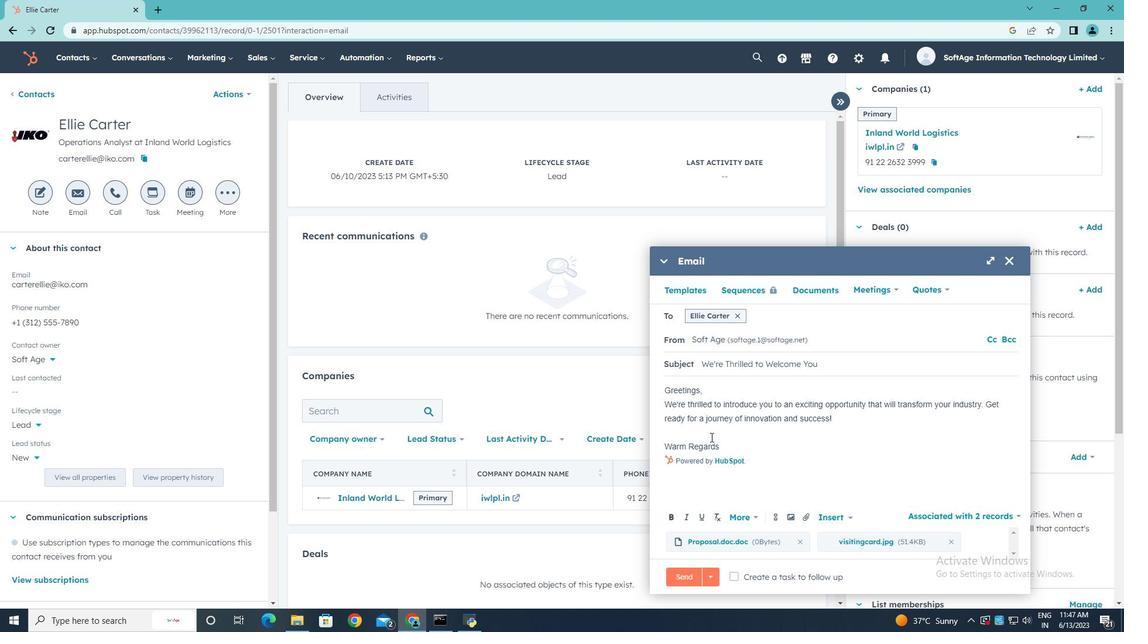 
Action: Mouse pressed left at (726, 447)
Screenshot: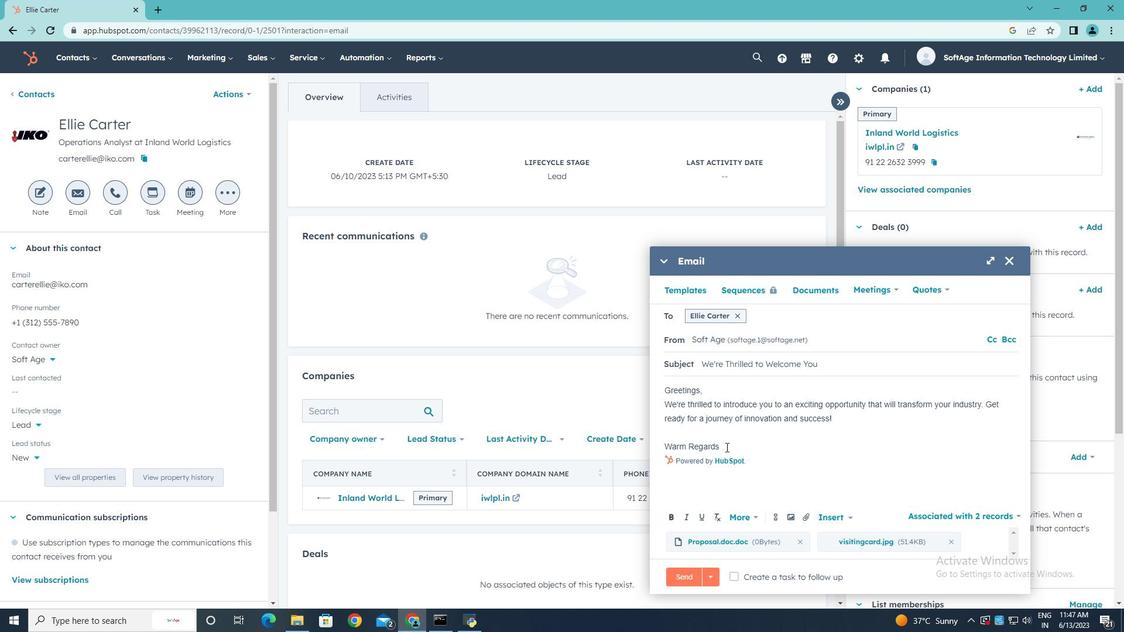 
Action: Key pressed <Key.enter>
Screenshot: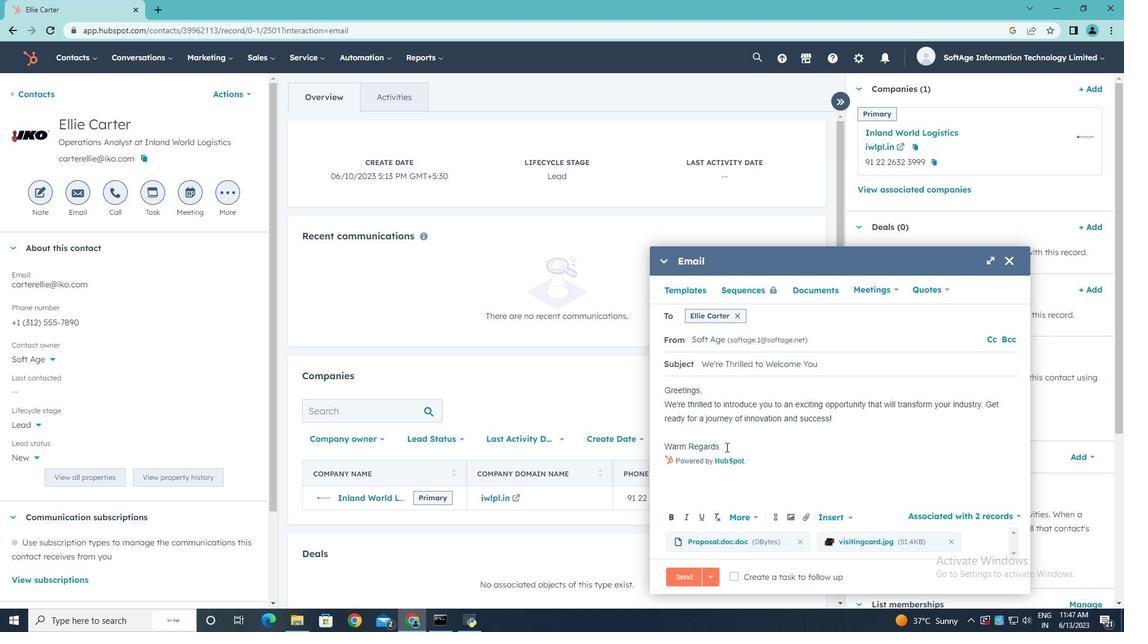 
Action: Mouse moved to (776, 519)
Screenshot: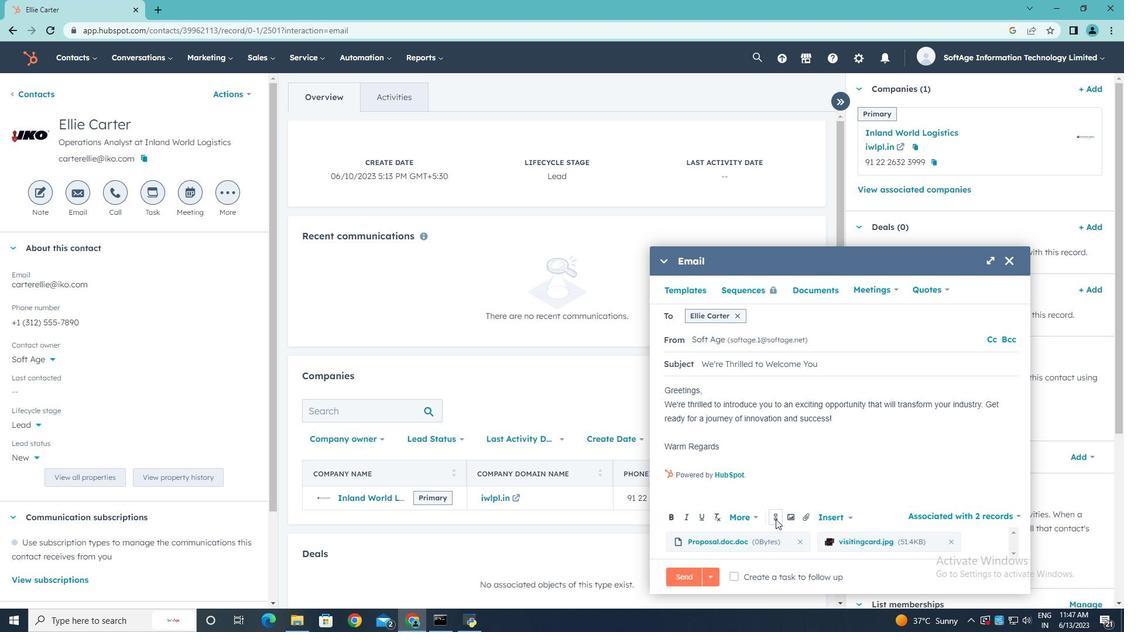 
Action: Mouse pressed left at (776, 519)
Screenshot: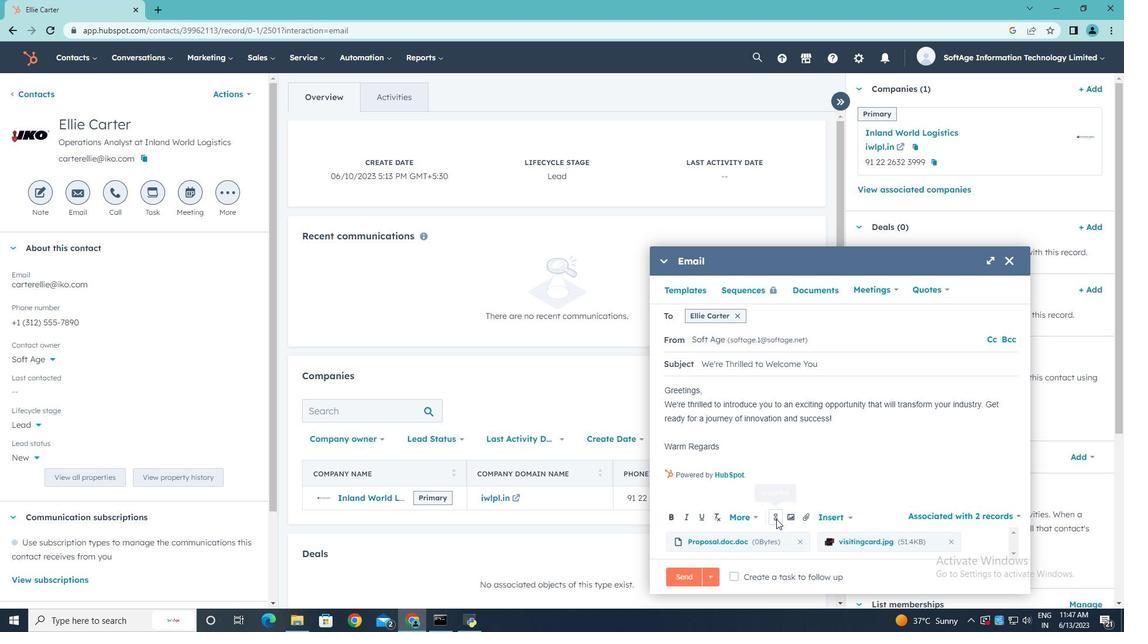 
Action: Mouse moved to (800, 386)
Screenshot: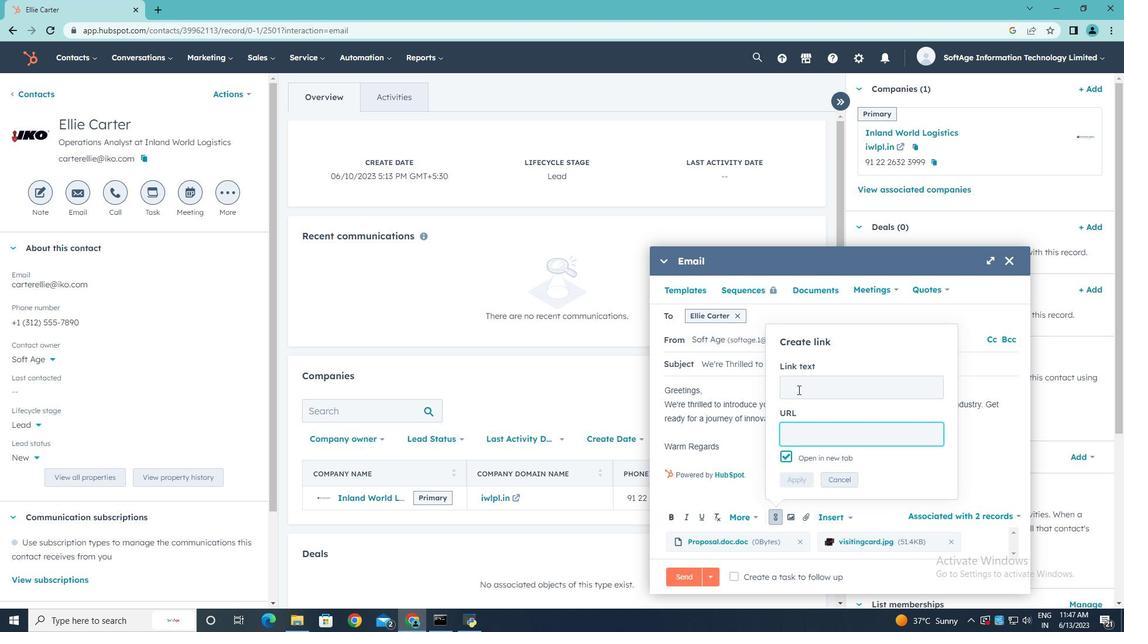 
Action: Mouse pressed left at (800, 386)
Screenshot: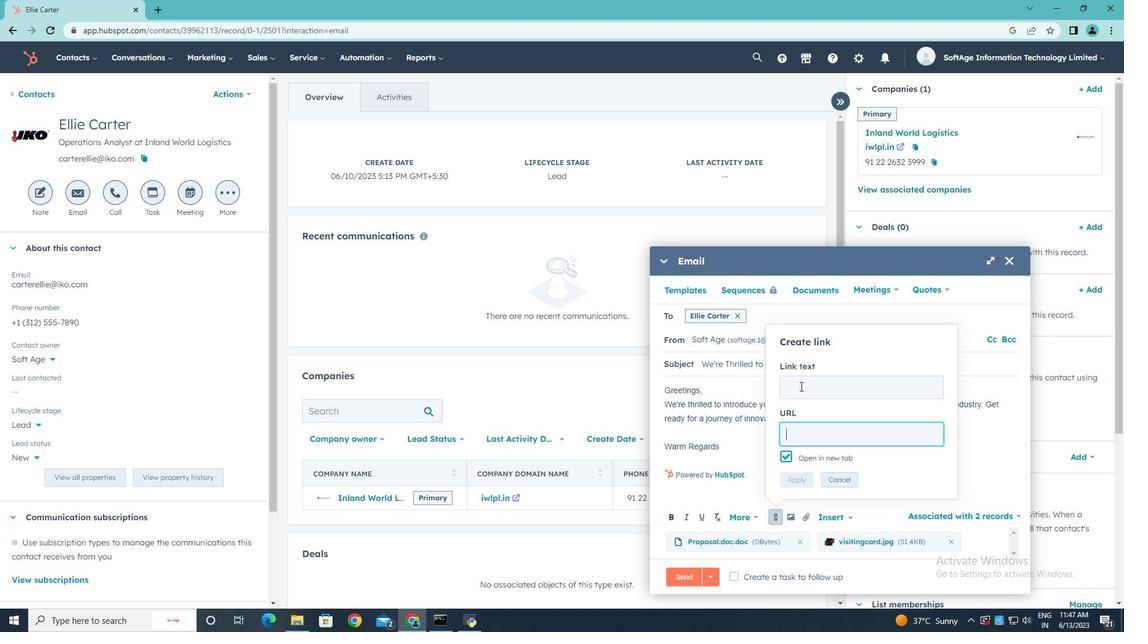 
Action: Mouse moved to (800, 386)
Screenshot: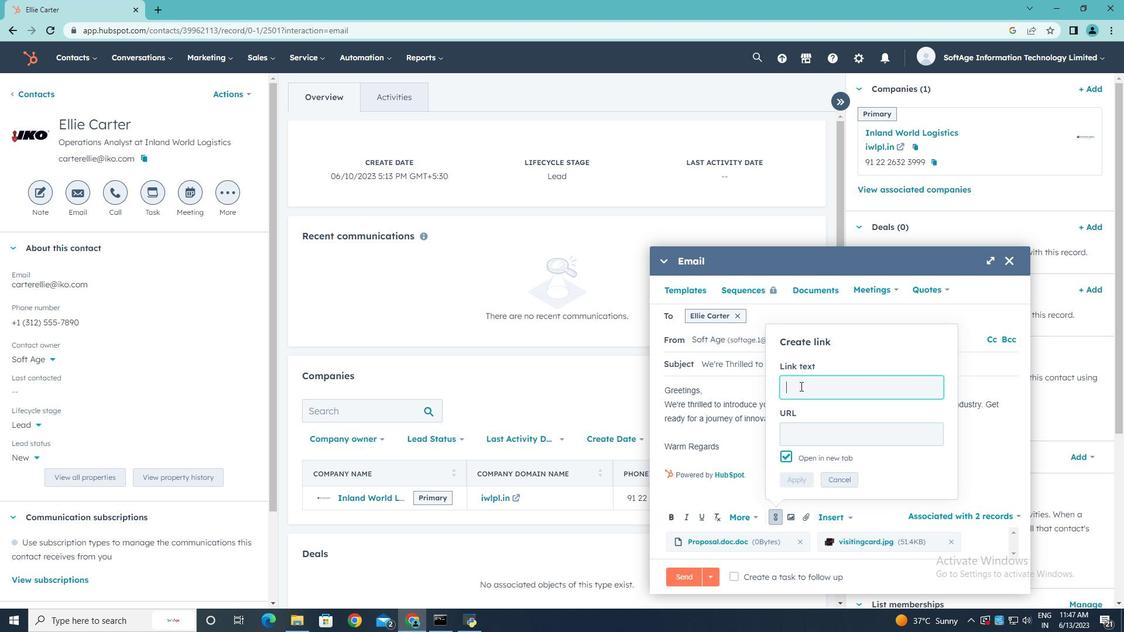 
Action: Key pressed <Key.shift><Key.shift><Key.shift><Key.shift><Key.shift><Key.shift><Key.shift><Key.shift><Key.shift><Key.shift><Key.shift><Key.shift><Key.shift><Key.shift><Key.shift><Key.shift>Linkedin
Screenshot: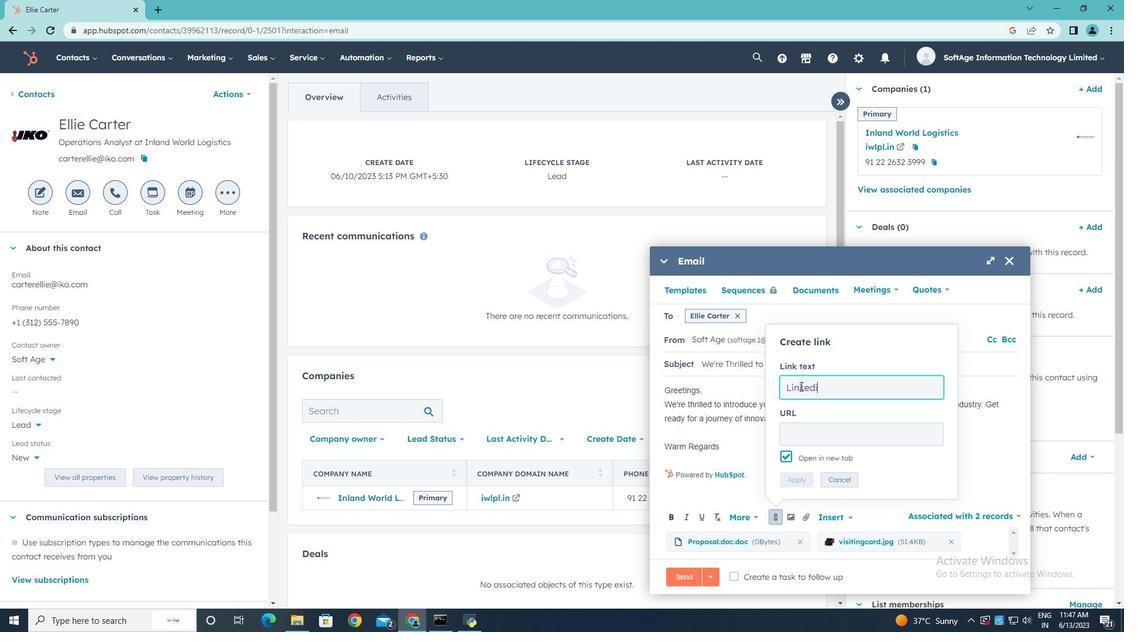 
Action: Mouse moved to (797, 427)
Screenshot: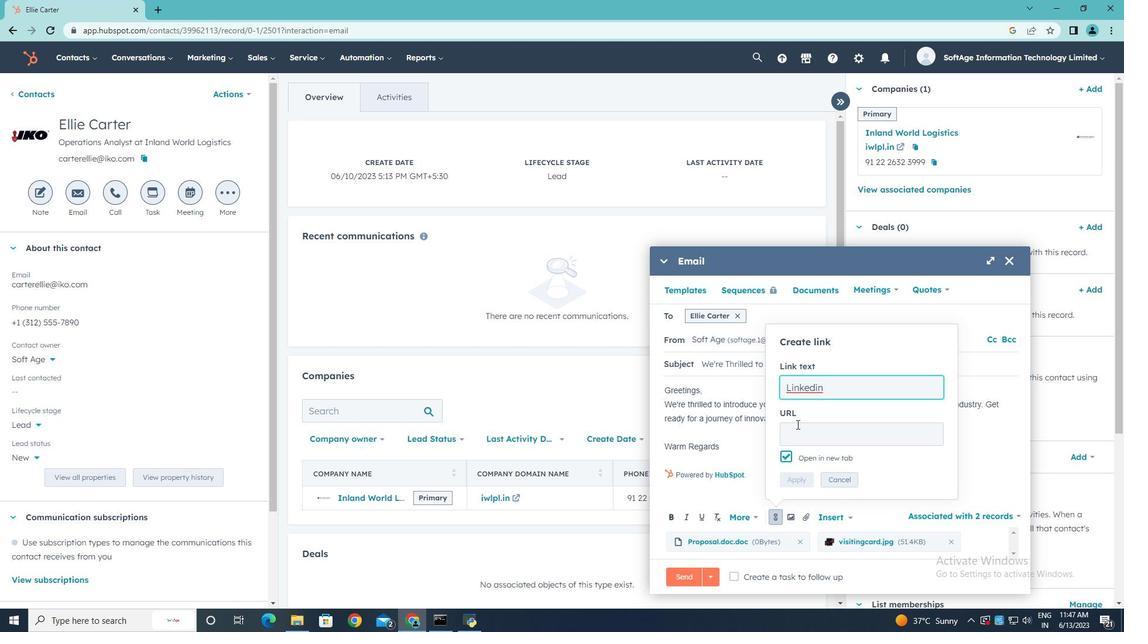 
Action: Mouse pressed left at (797, 427)
Screenshot: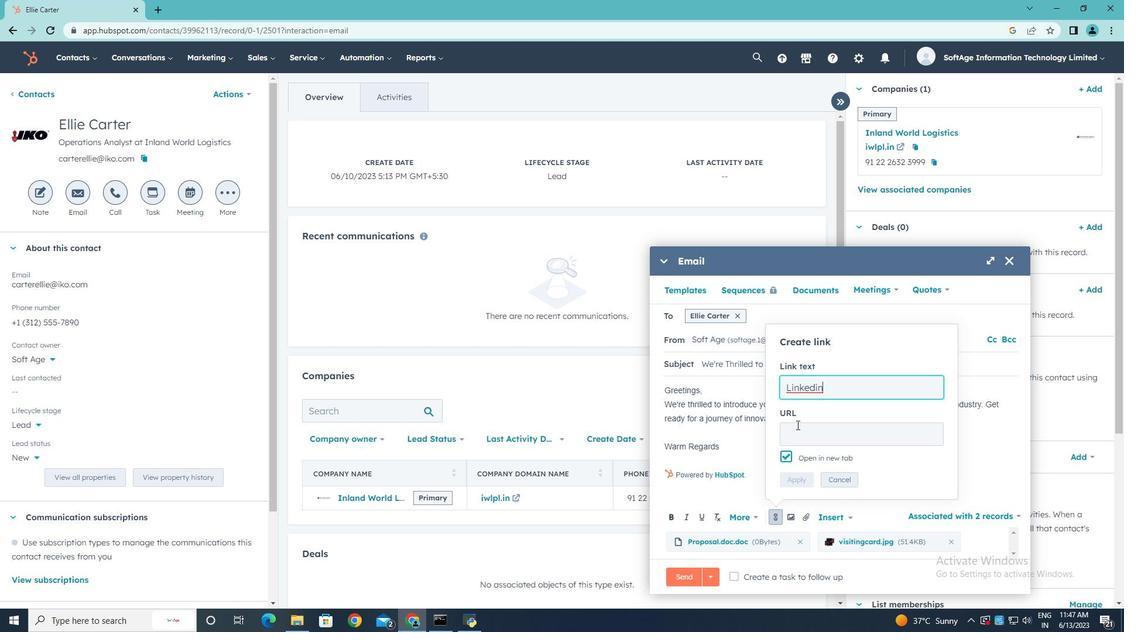 
Action: Key pressed in.linkedin.com
Screenshot: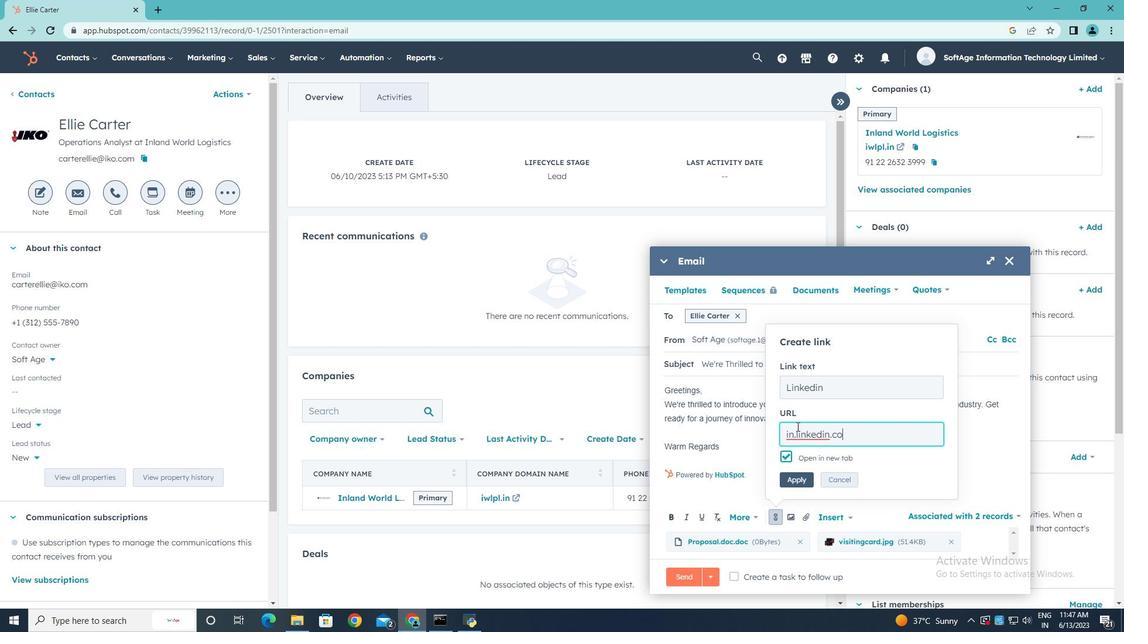 
Action: Mouse moved to (799, 479)
Screenshot: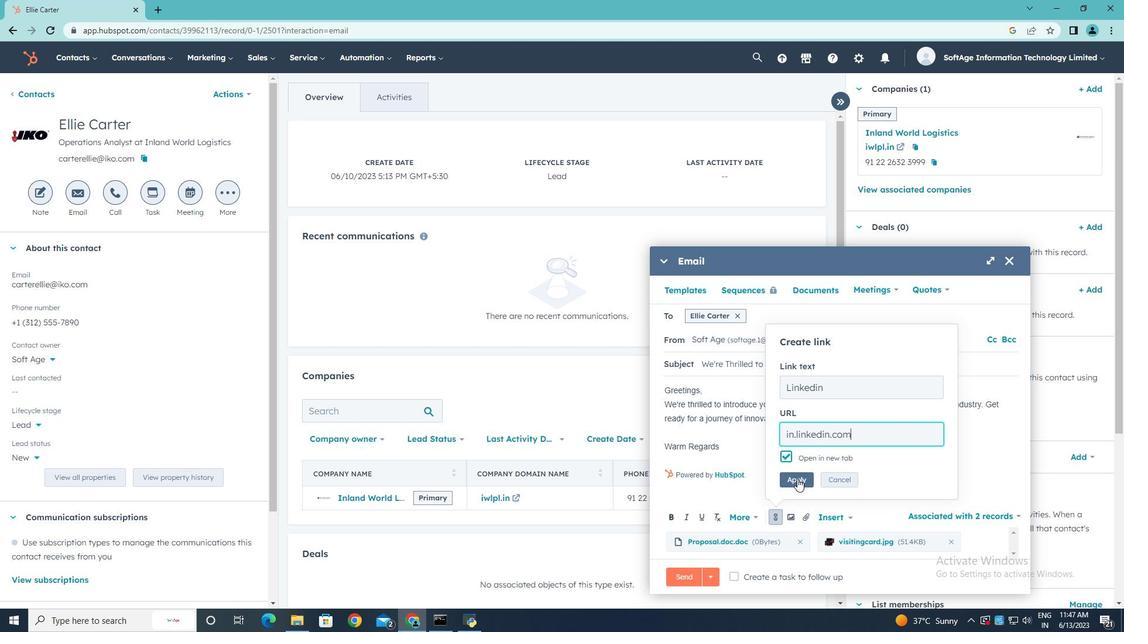 
Action: Mouse pressed left at (799, 479)
Screenshot: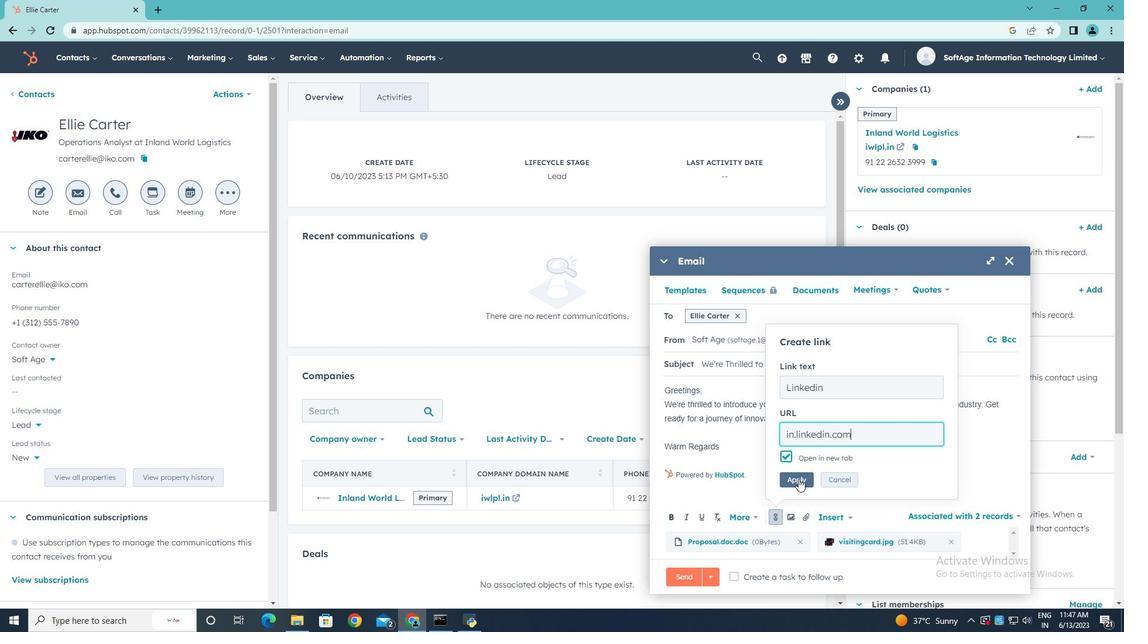 
Action: Mouse moved to (736, 580)
Screenshot: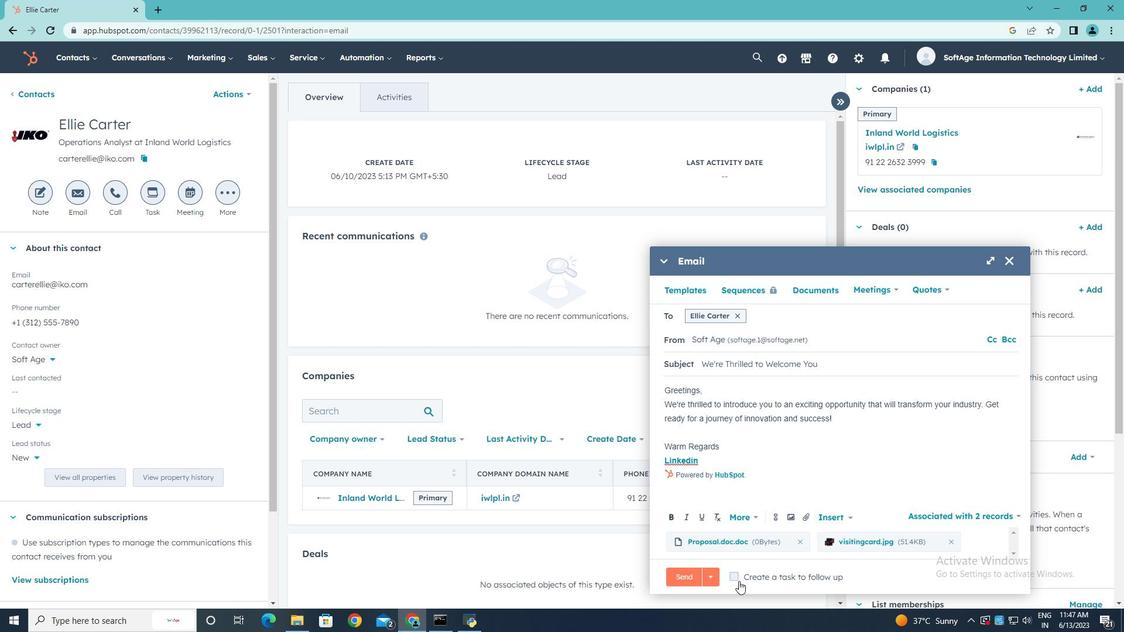 
Action: Mouse pressed left at (736, 580)
Screenshot: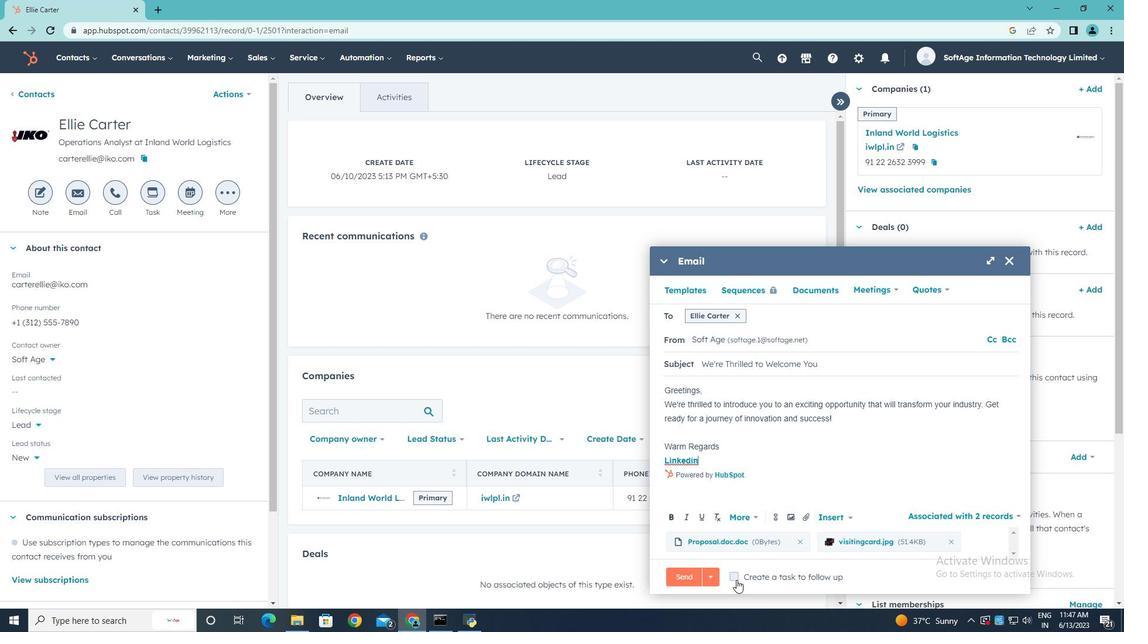 
Action: Mouse moved to (962, 578)
Screenshot: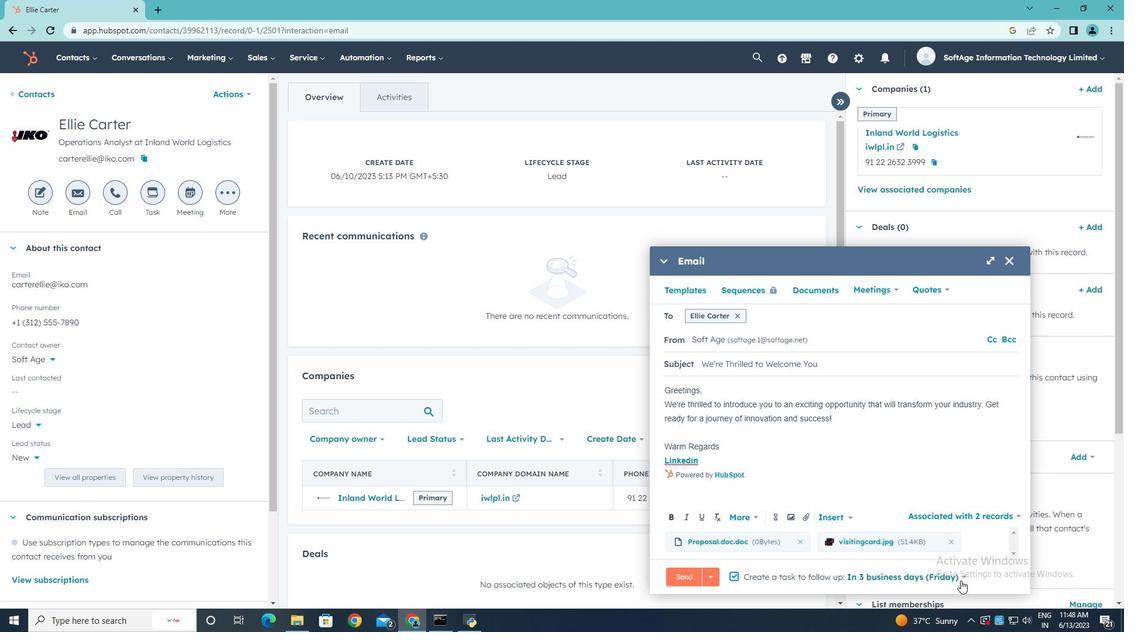 
Action: Mouse pressed left at (962, 578)
Screenshot: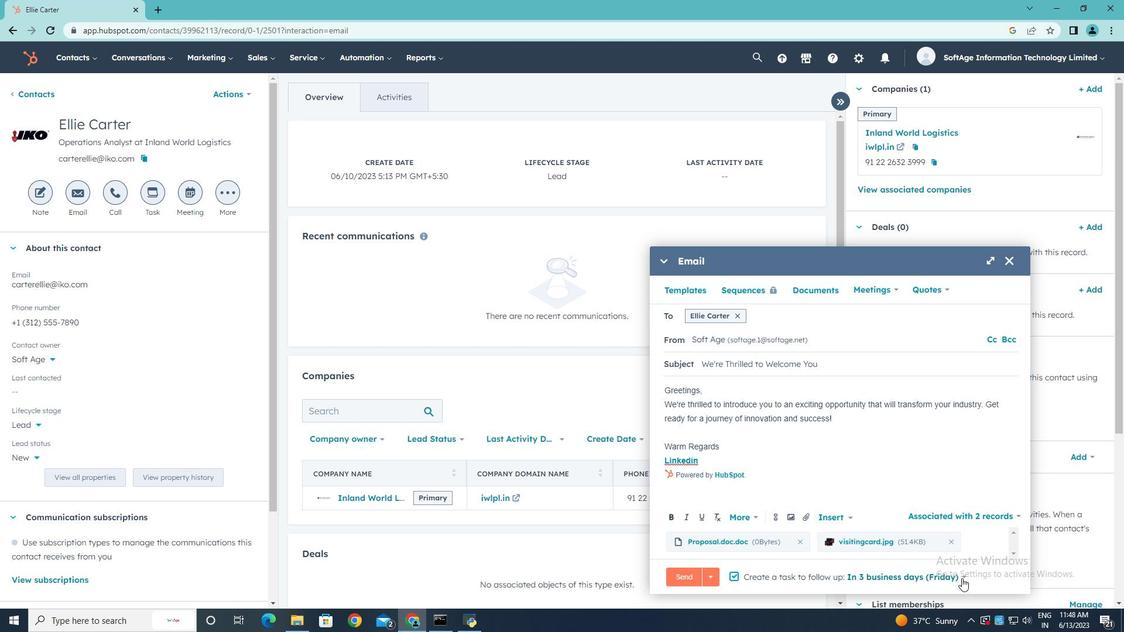 
Action: Mouse moved to (935, 465)
Screenshot: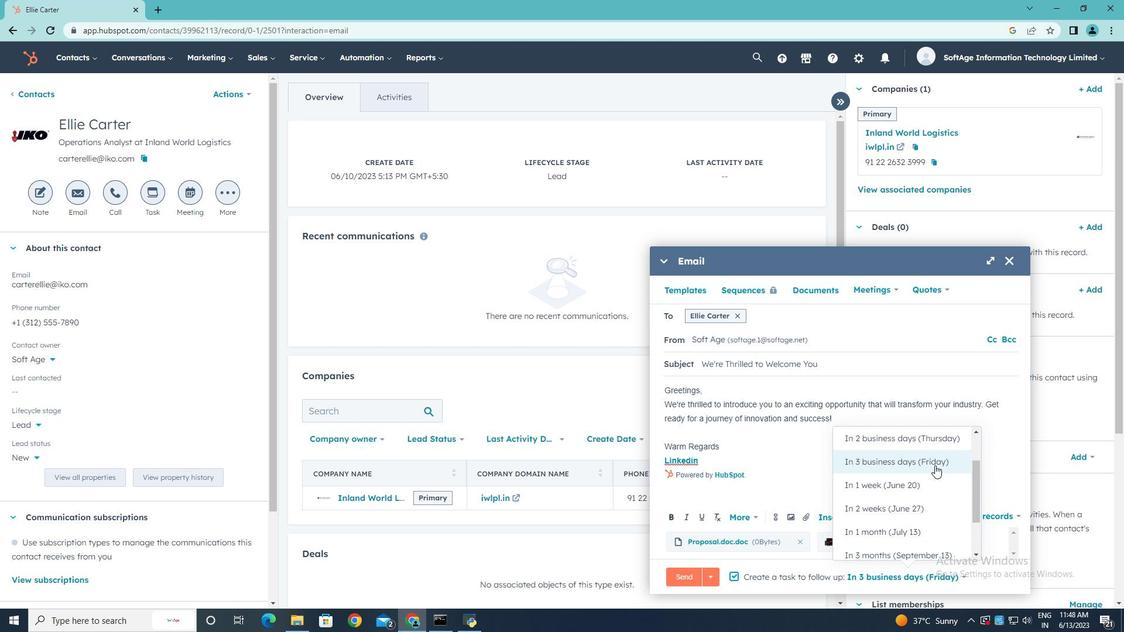 
Action: Mouse pressed left at (935, 465)
Screenshot: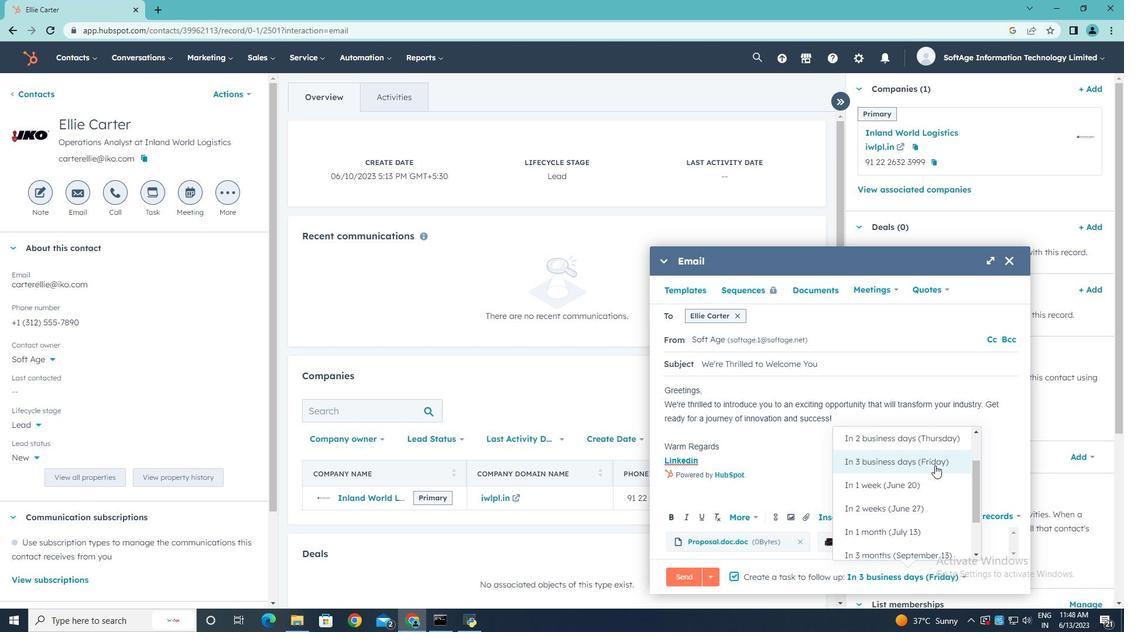 
Action: Mouse moved to (694, 580)
Screenshot: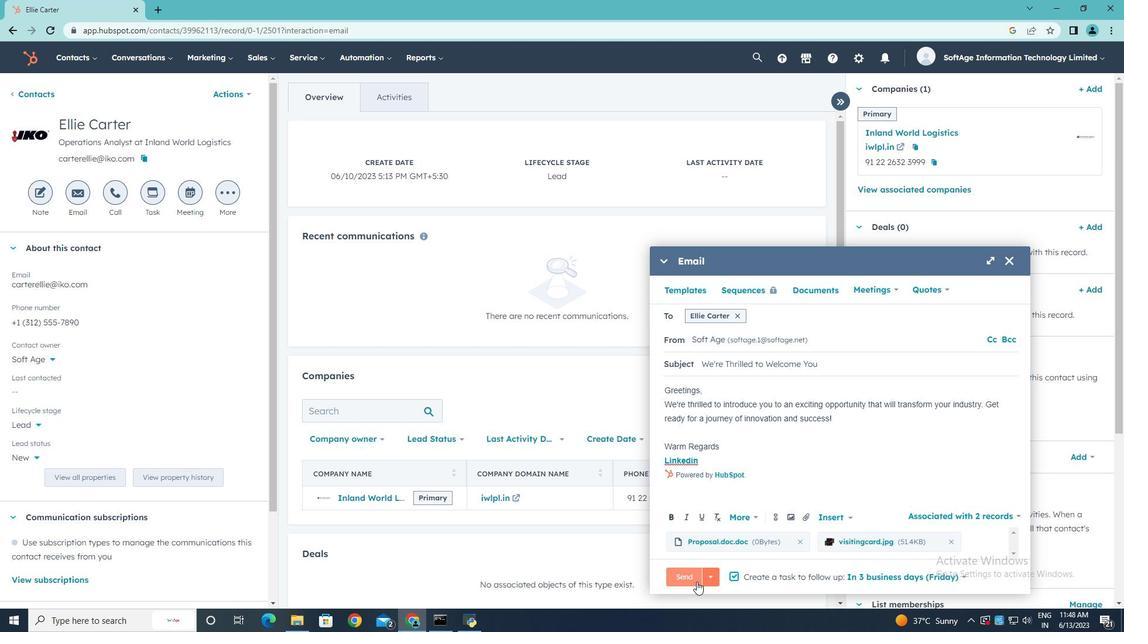 
Action: Mouse pressed left at (694, 580)
Screenshot: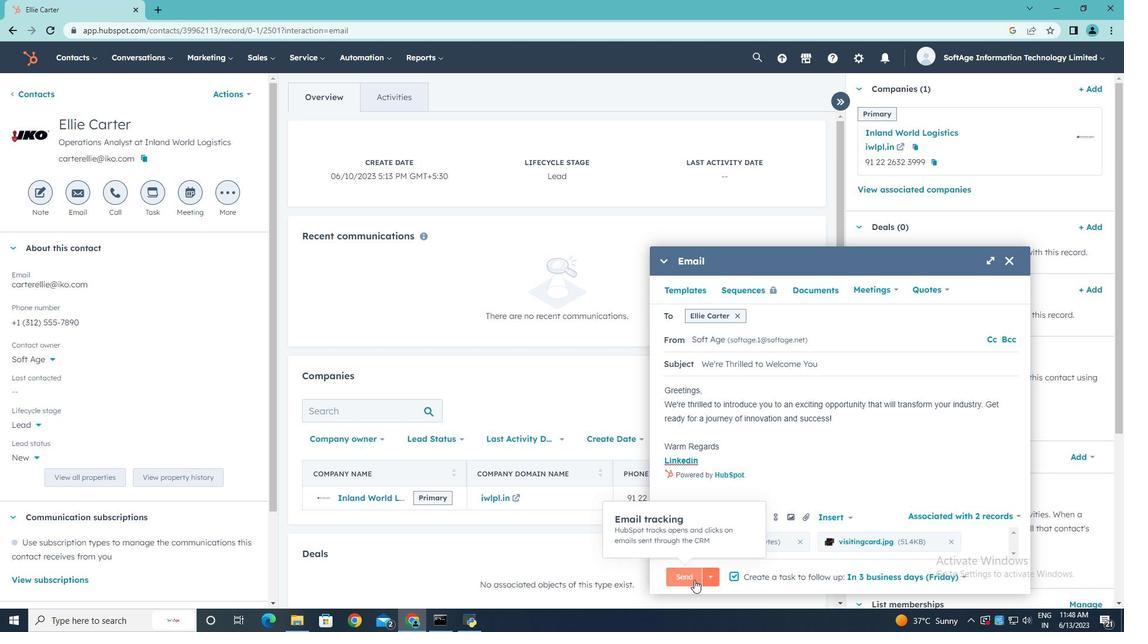 
Action: Mouse moved to (694, 580)
Screenshot: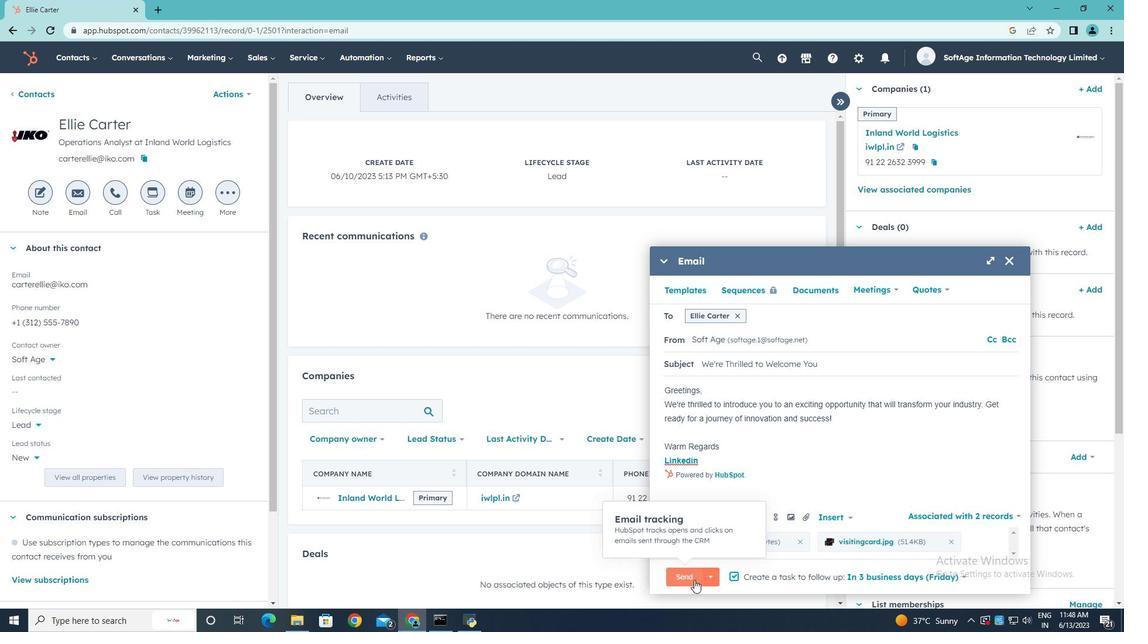 
